 Task: Check the sale-to-list ratio of open concept design in the last 5 years.
Action: Mouse moved to (885, 207)
Screenshot: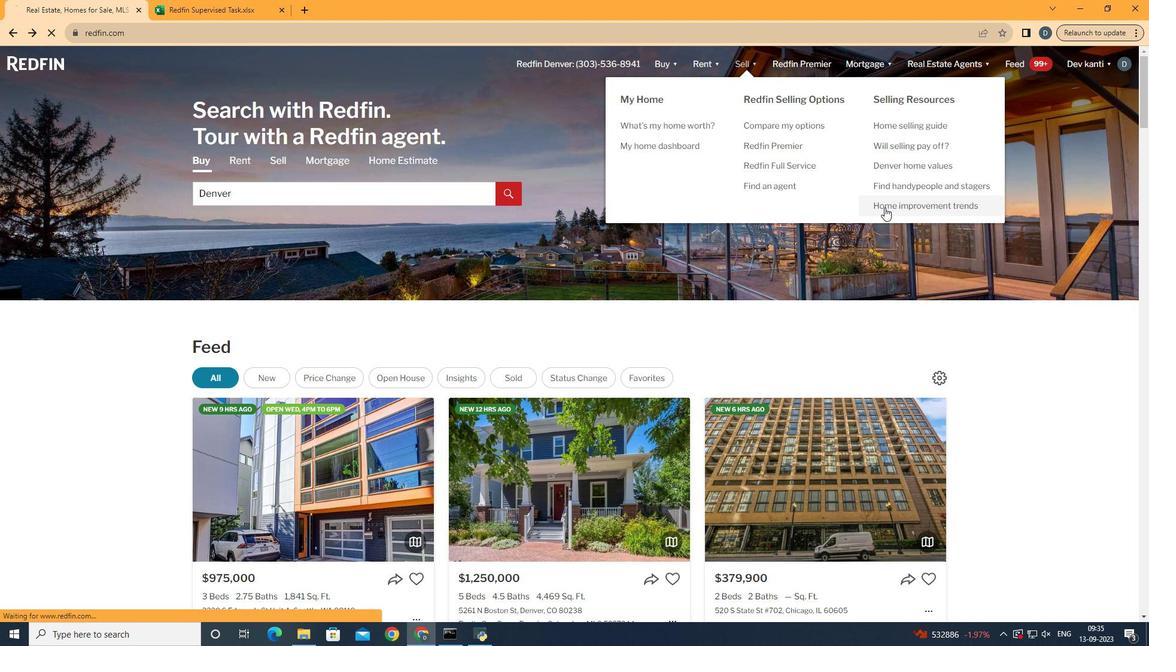 
Action: Mouse pressed left at (885, 207)
Screenshot: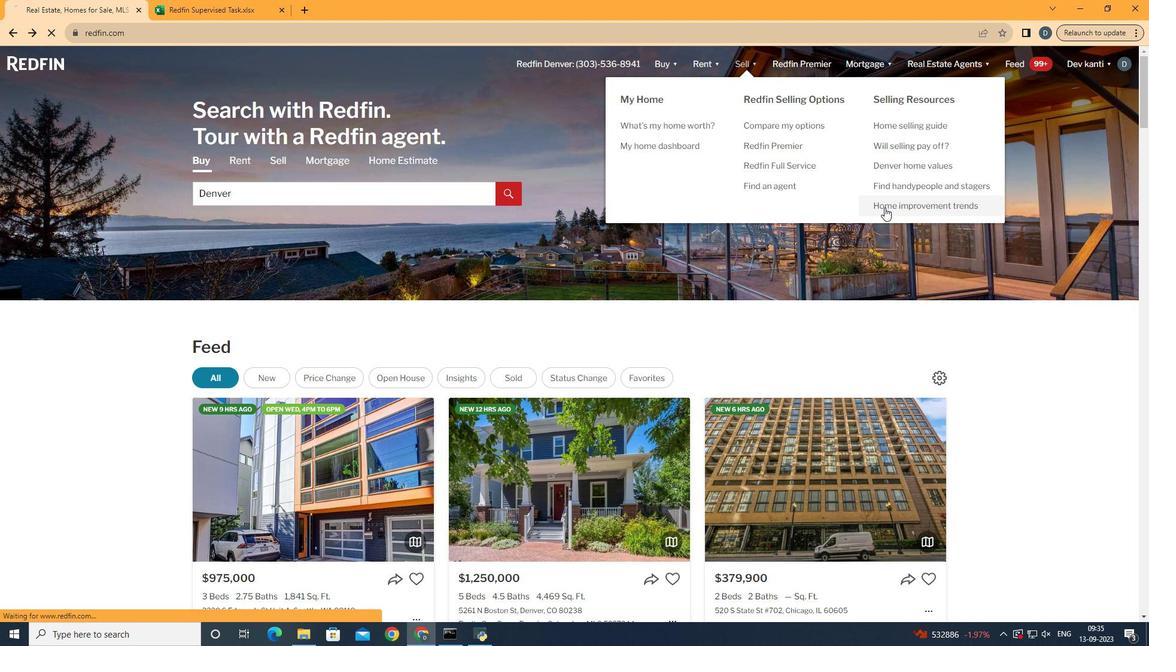 
Action: Mouse moved to (289, 225)
Screenshot: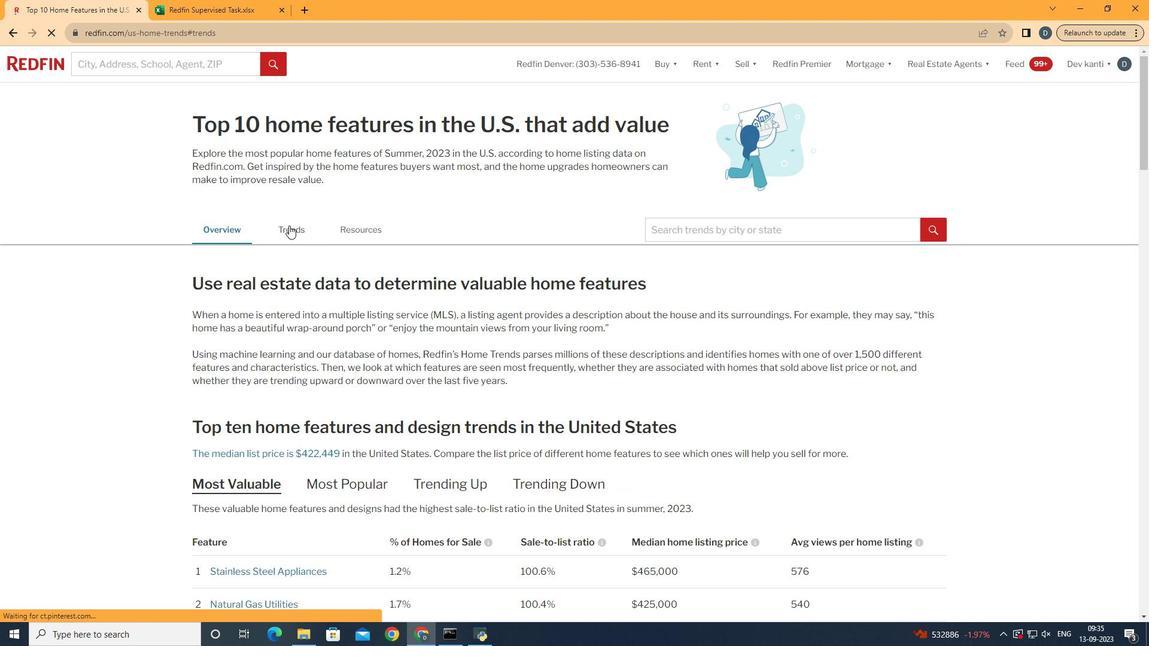 
Action: Mouse pressed left at (289, 225)
Screenshot: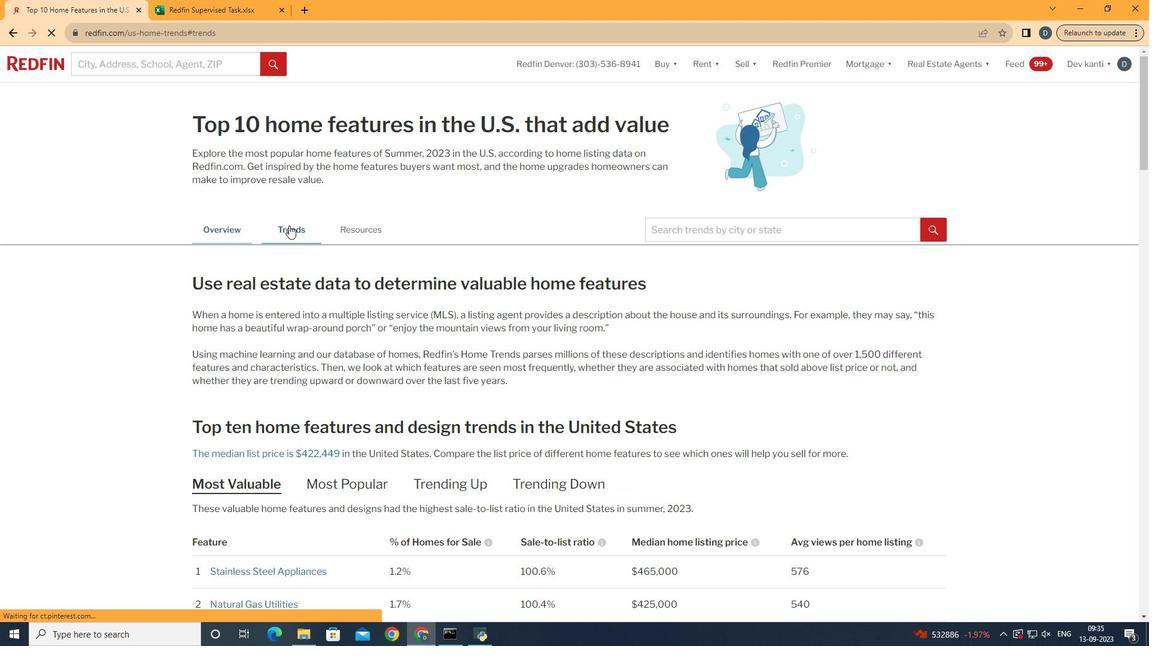 
Action: Mouse moved to (361, 301)
Screenshot: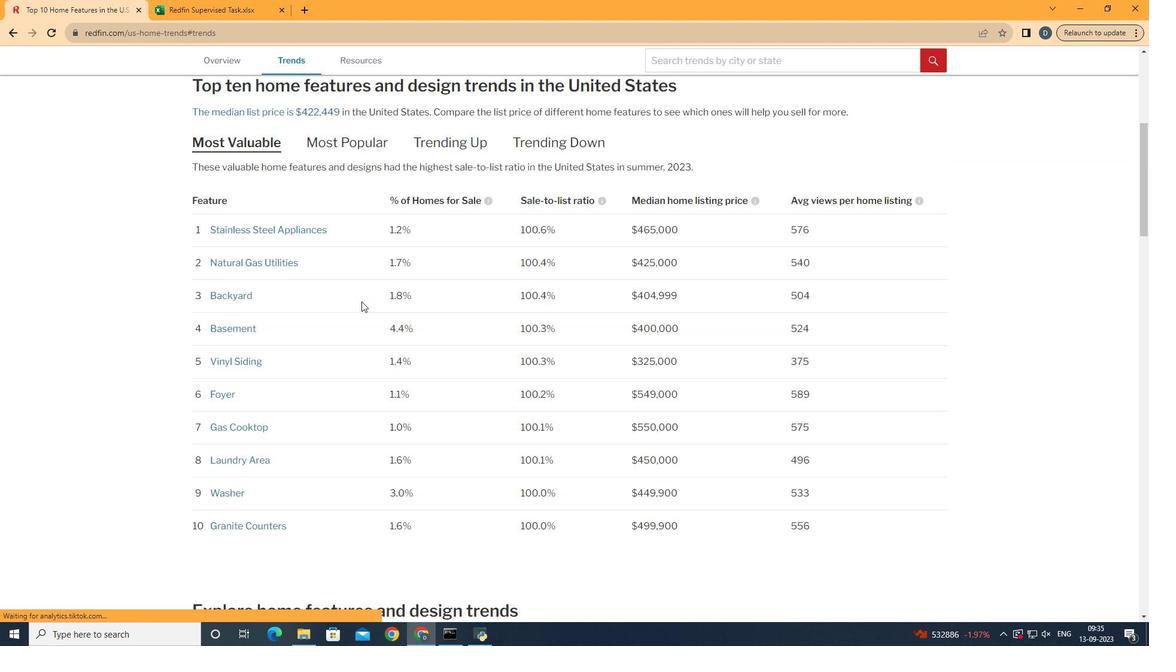 
Action: Mouse scrolled (361, 301) with delta (0, 0)
Screenshot: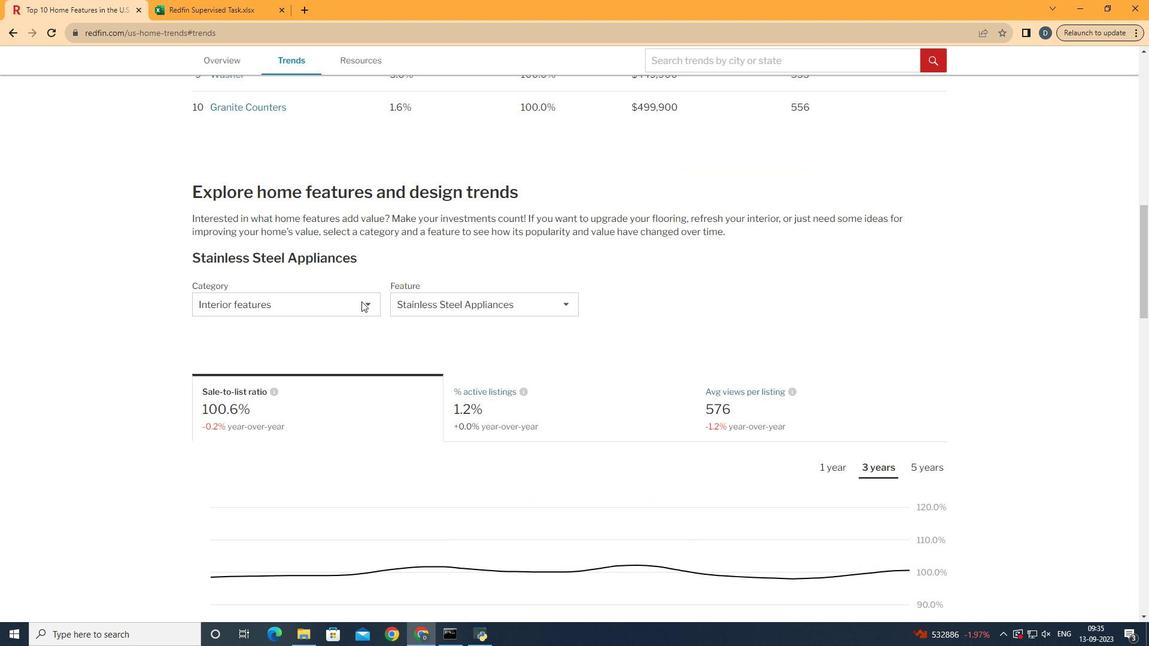 
Action: Mouse scrolled (361, 301) with delta (0, 0)
Screenshot: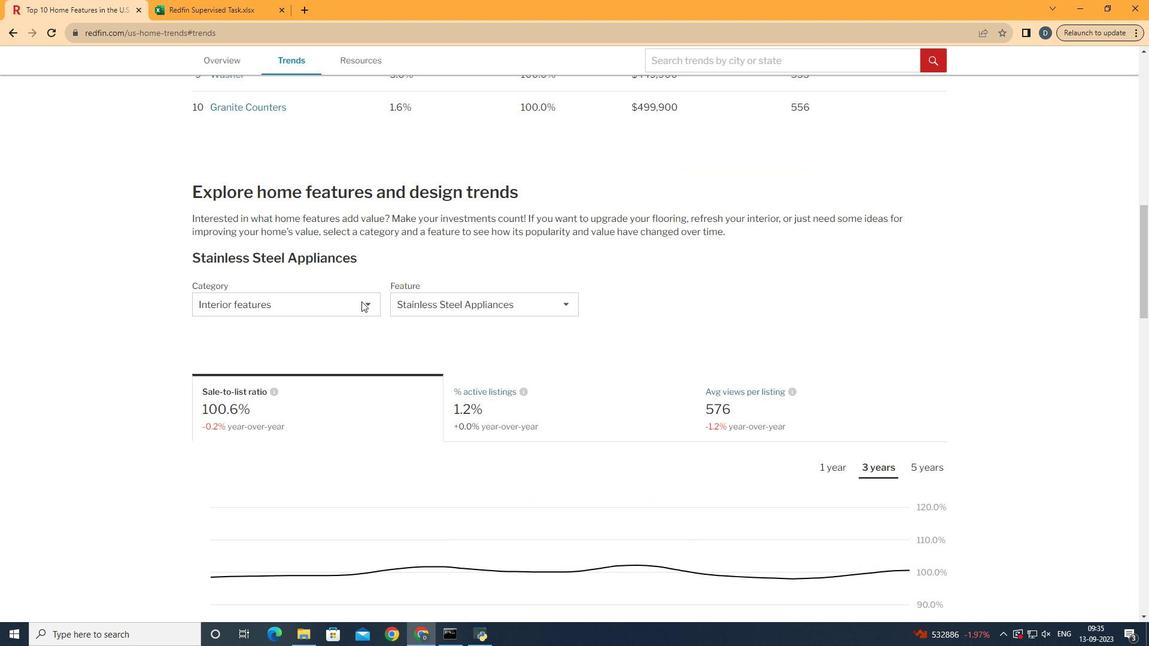 
Action: Mouse scrolled (361, 301) with delta (0, 0)
Screenshot: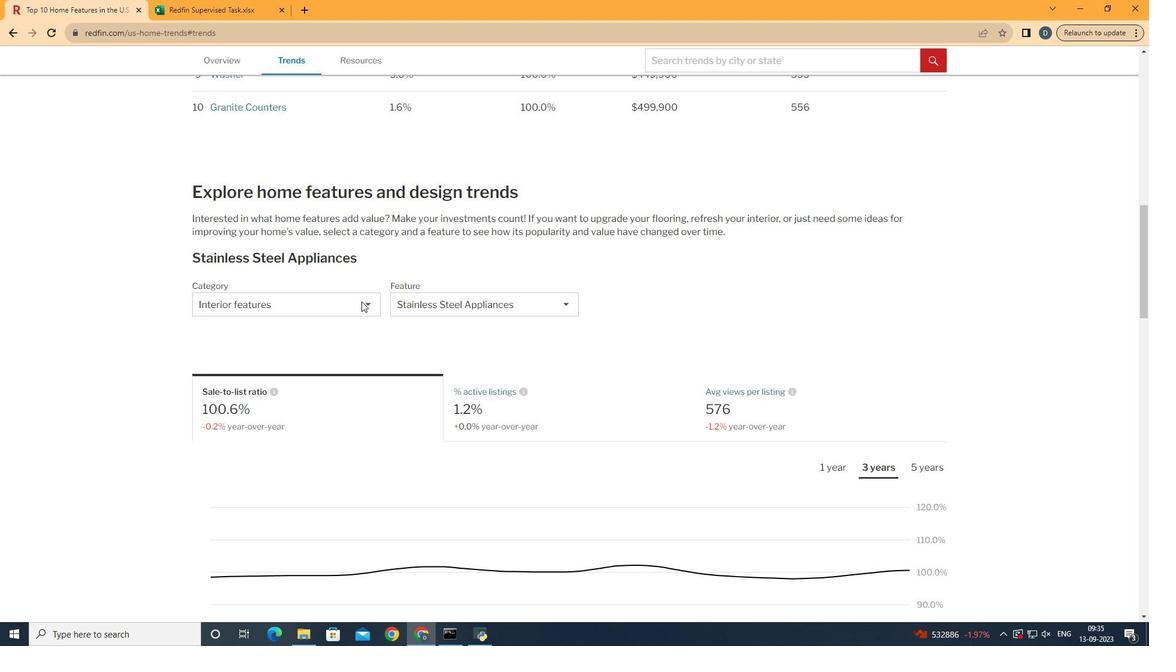 
Action: Mouse scrolled (361, 301) with delta (0, 0)
Screenshot: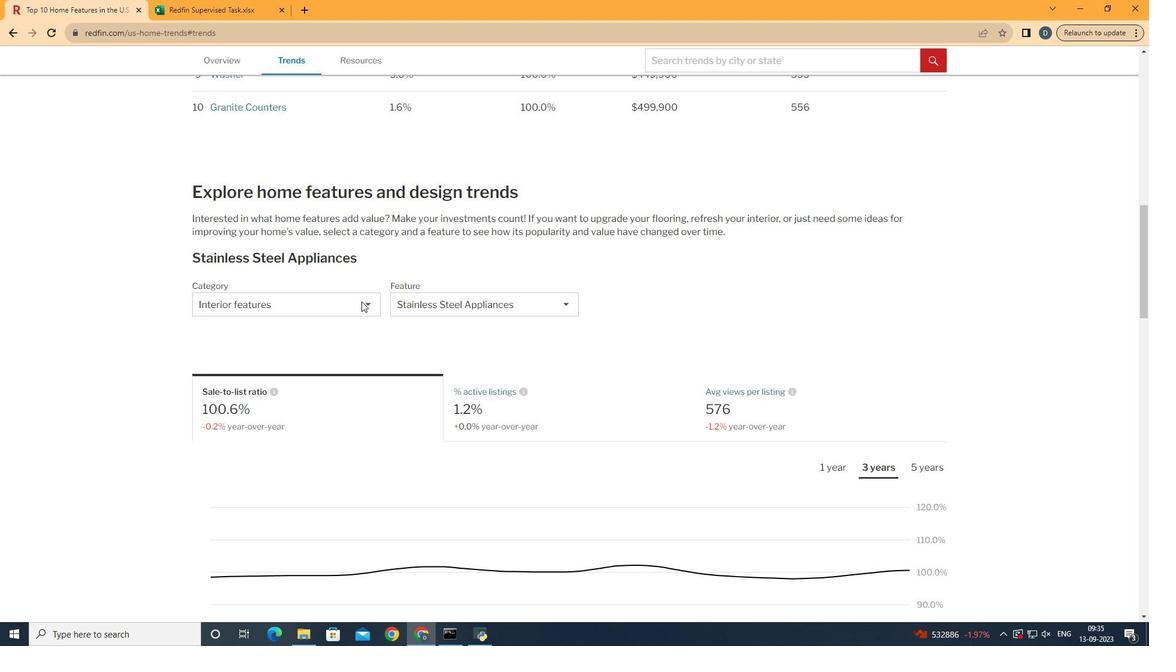 
Action: Mouse scrolled (361, 301) with delta (0, 0)
Screenshot: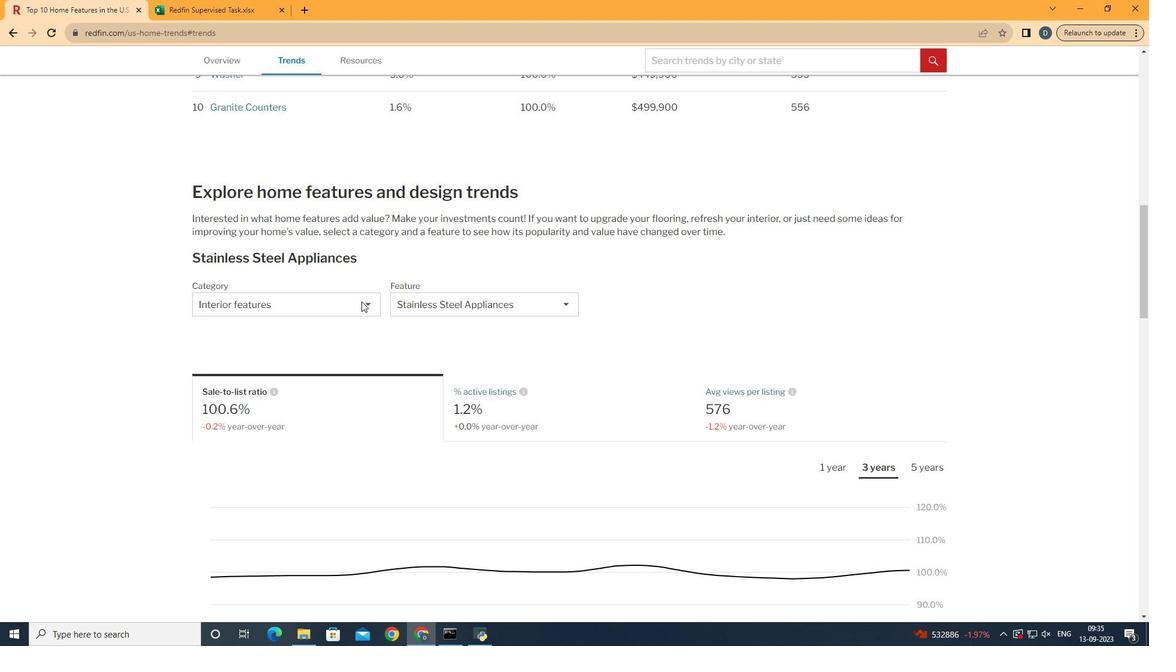 
Action: Mouse scrolled (361, 301) with delta (0, 0)
Screenshot: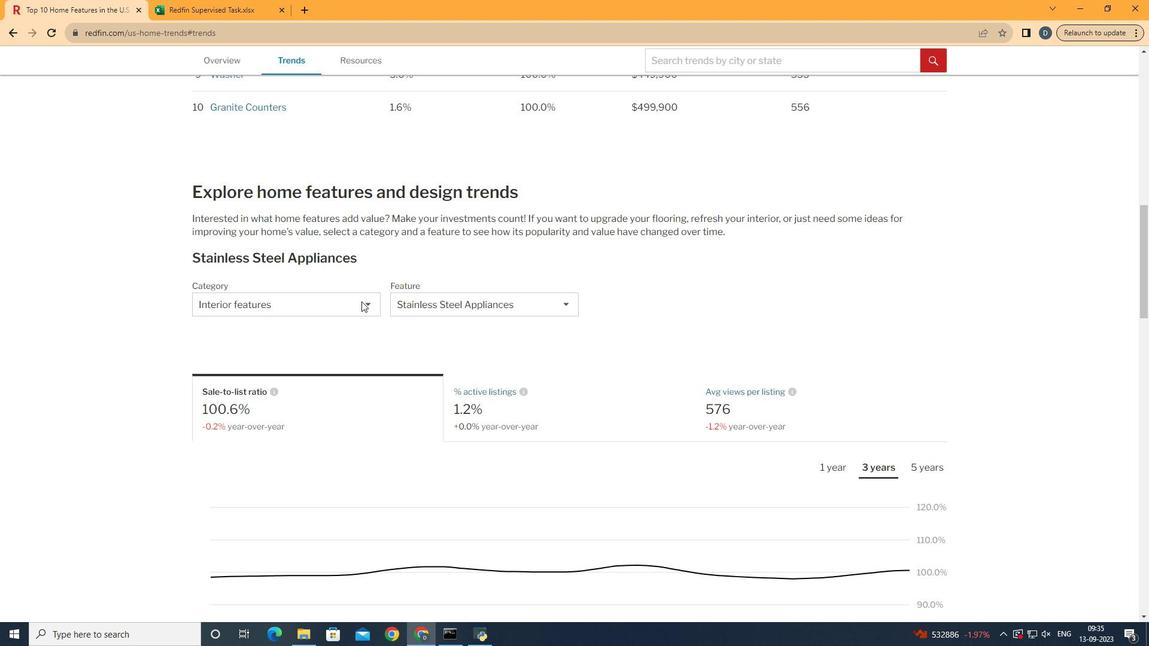 
Action: Mouse scrolled (361, 301) with delta (0, 0)
Screenshot: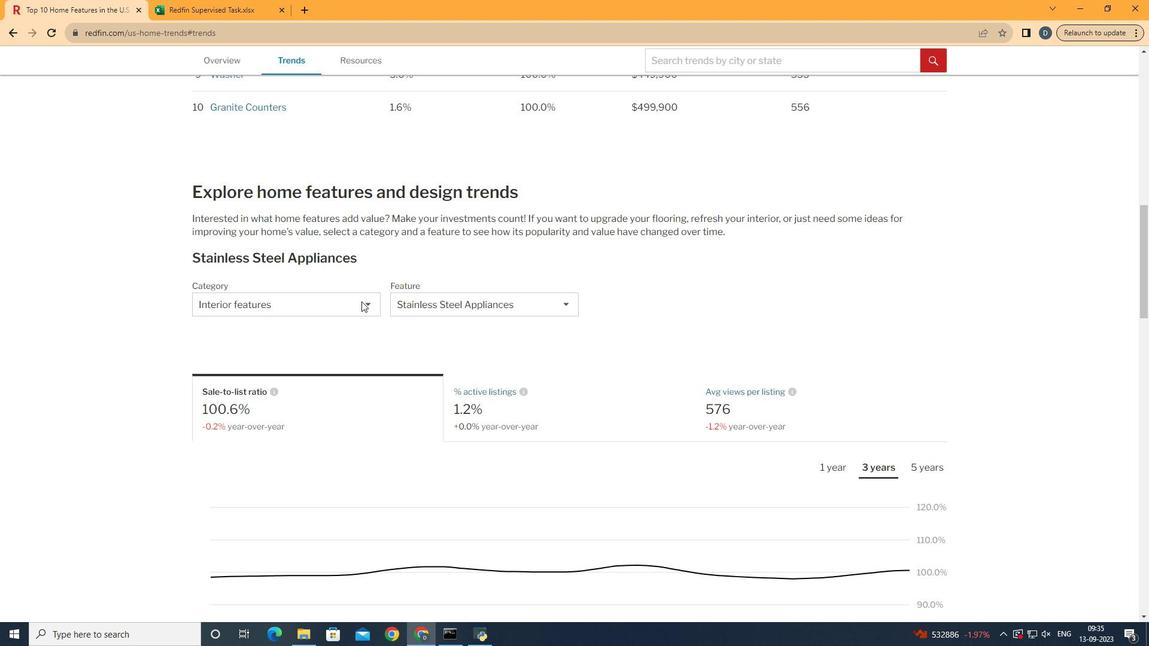 
Action: Mouse pressed left at (361, 301)
Screenshot: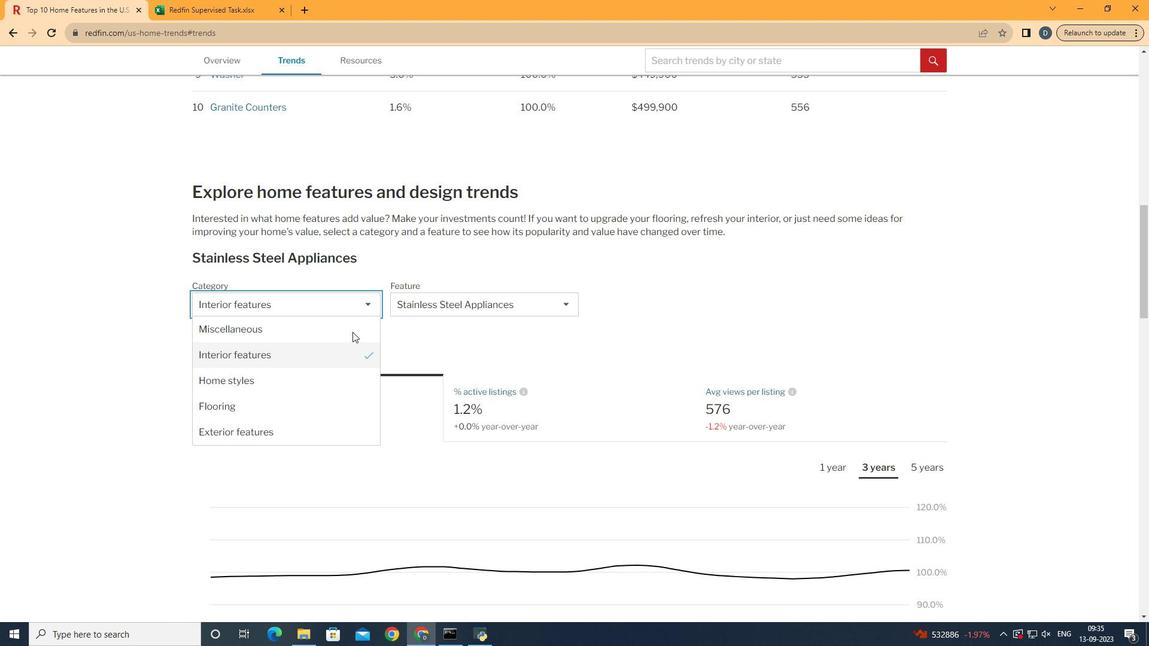 
Action: Mouse moved to (350, 358)
Screenshot: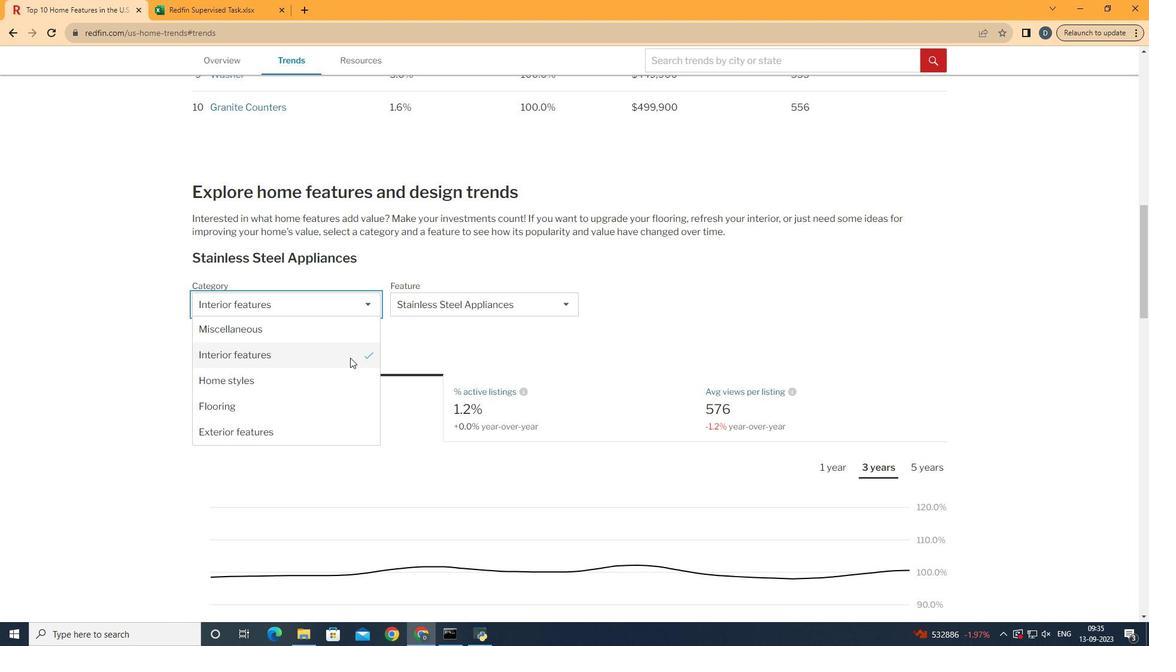 
Action: Mouse pressed left at (350, 358)
Screenshot: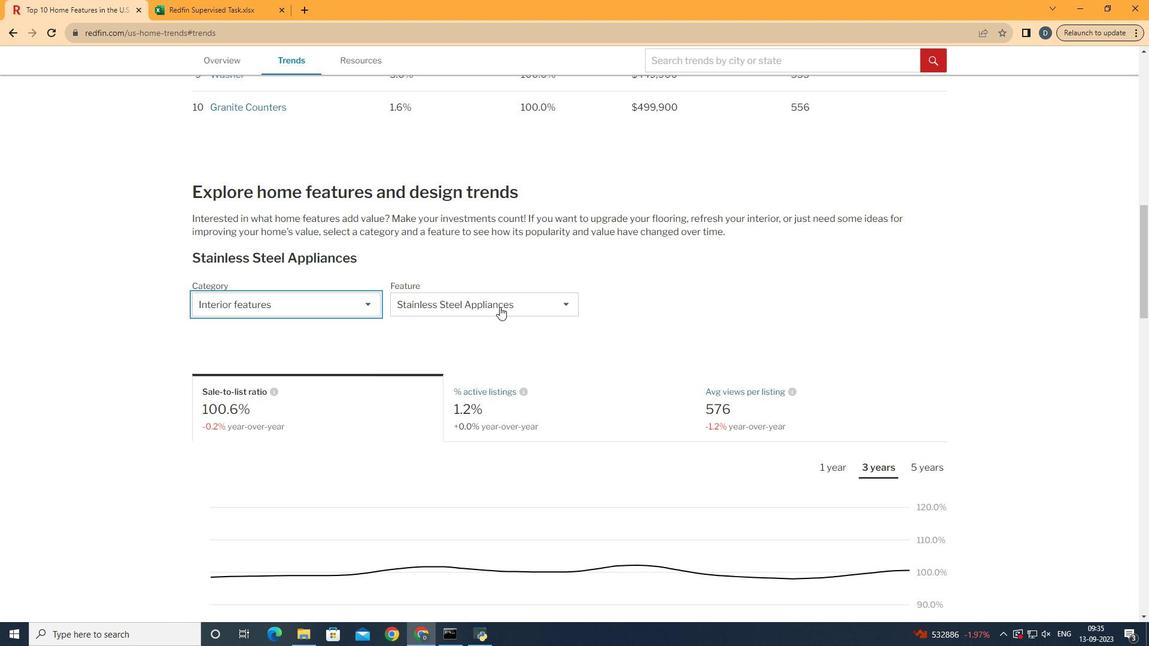 
Action: Mouse moved to (500, 307)
Screenshot: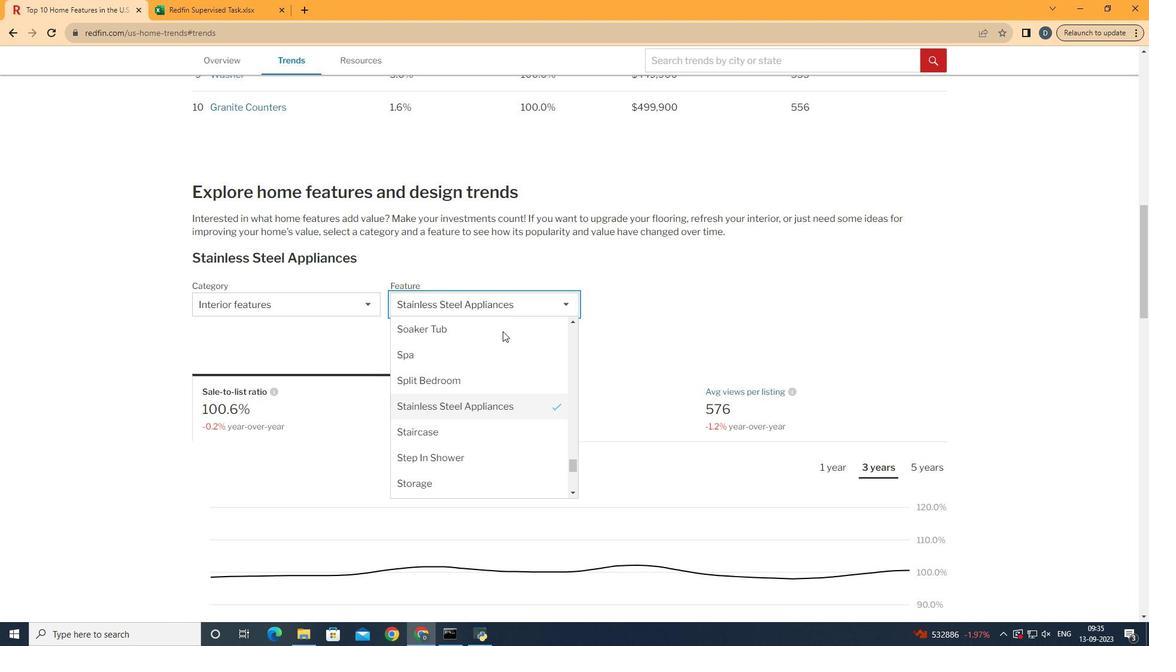 
Action: Mouse pressed left at (500, 307)
Screenshot: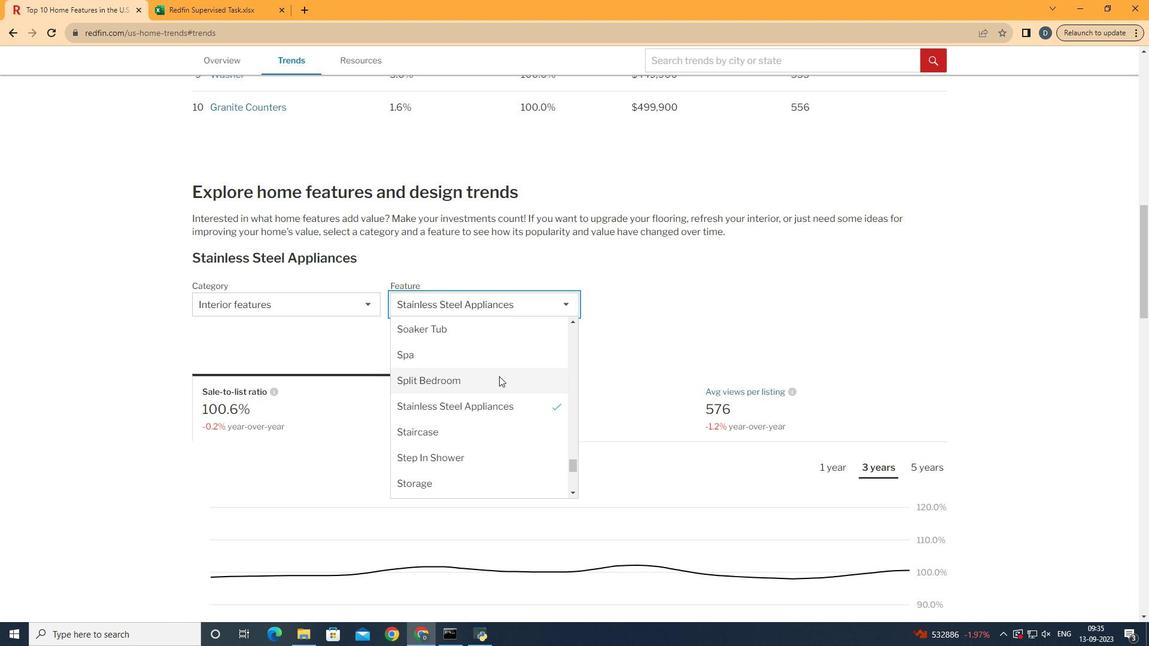 
Action: Mouse moved to (498, 377)
Screenshot: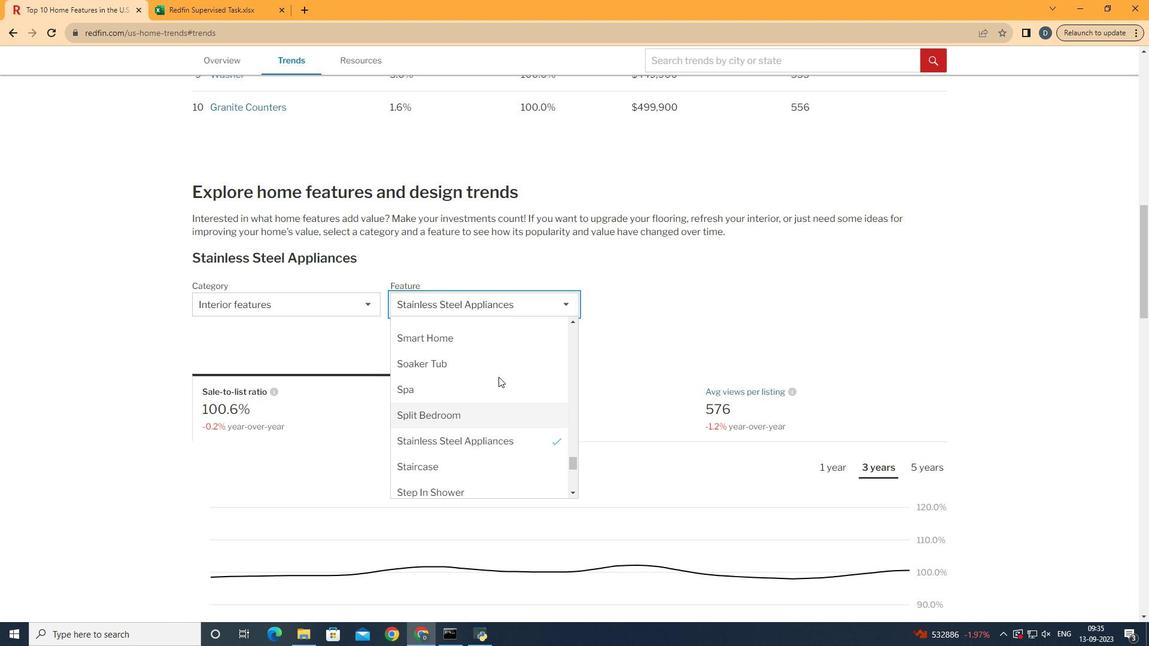 
Action: Mouse scrolled (498, 377) with delta (0, 0)
Screenshot: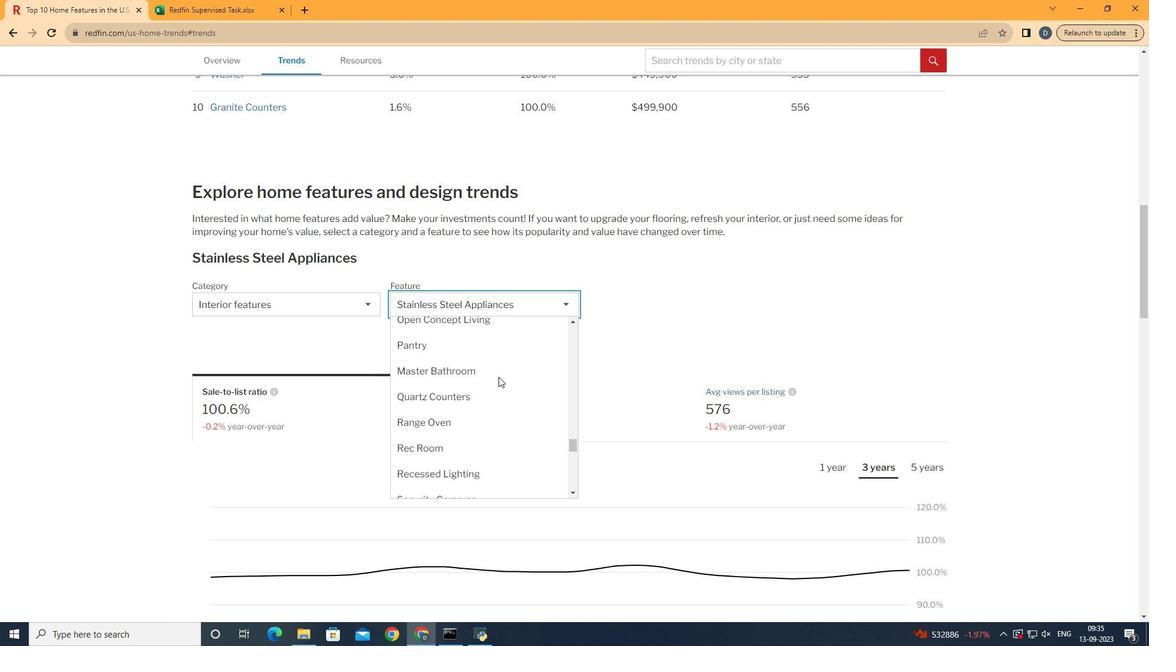 
Action: Mouse scrolled (498, 377) with delta (0, 0)
Screenshot: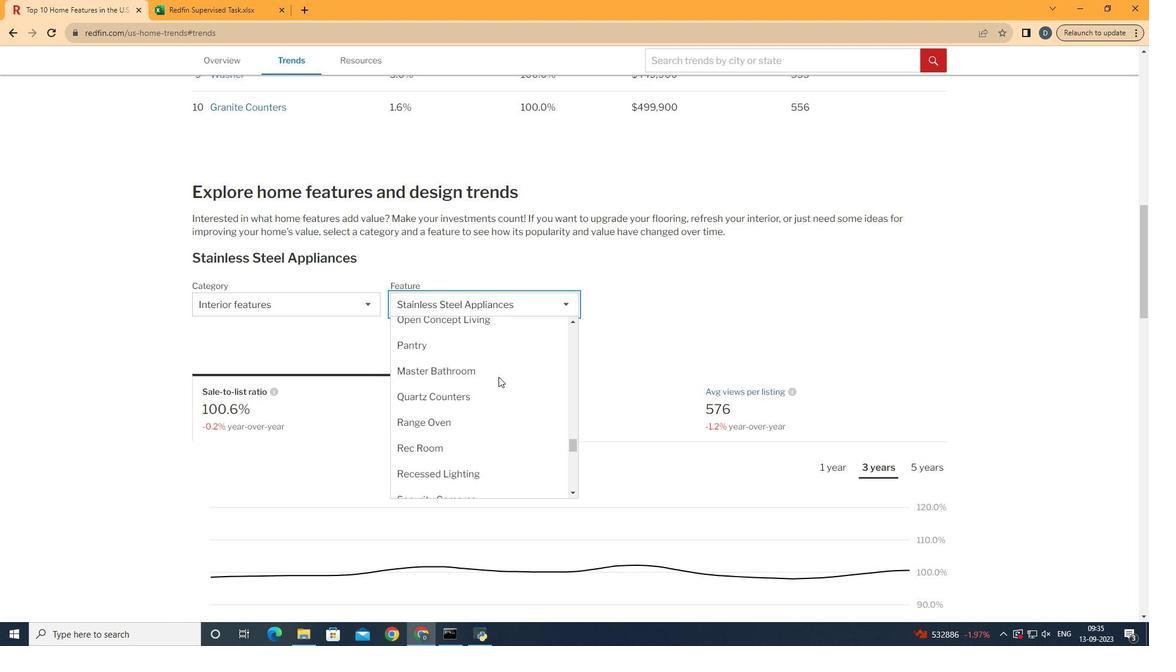 
Action: Mouse scrolled (498, 377) with delta (0, 0)
Screenshot: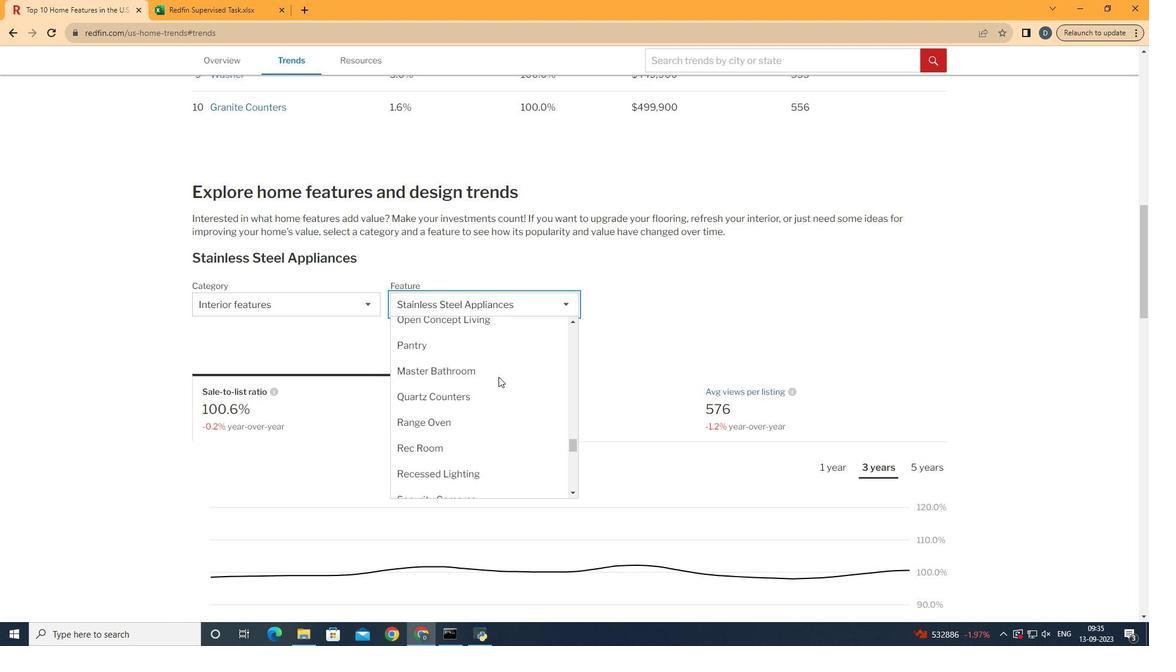 
Action: Mouse scrolled (498, 377) with delta (0, 0)
Screenshot: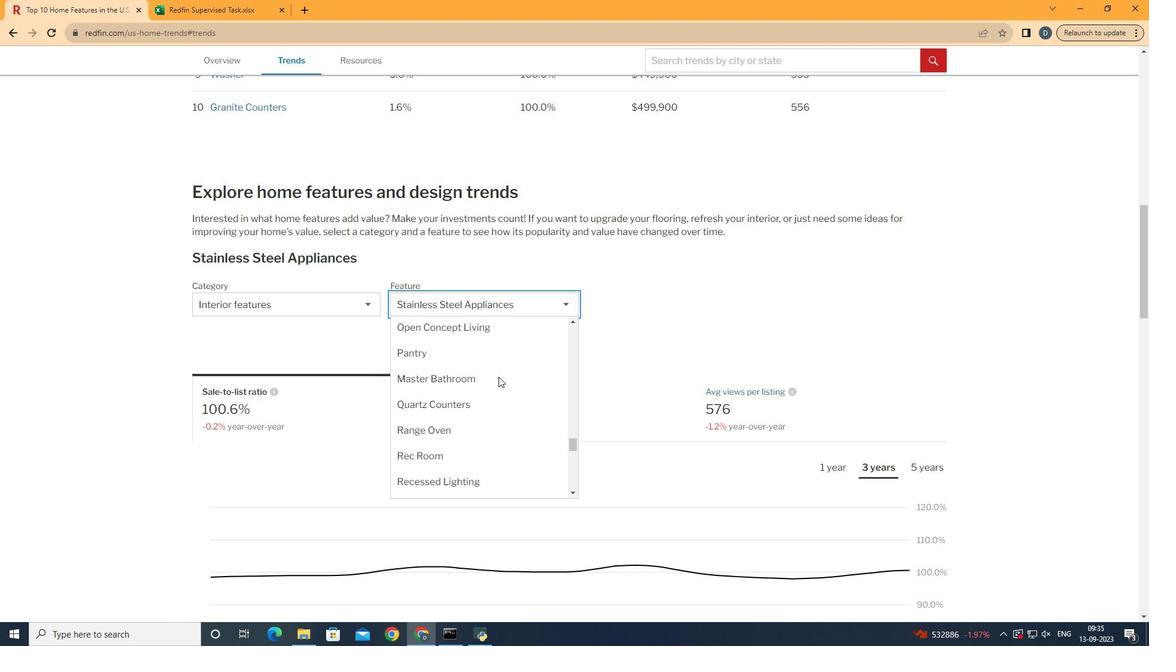 
Action: Mouse scrolled (498, 377) with delta (0, 0)
Screenshot: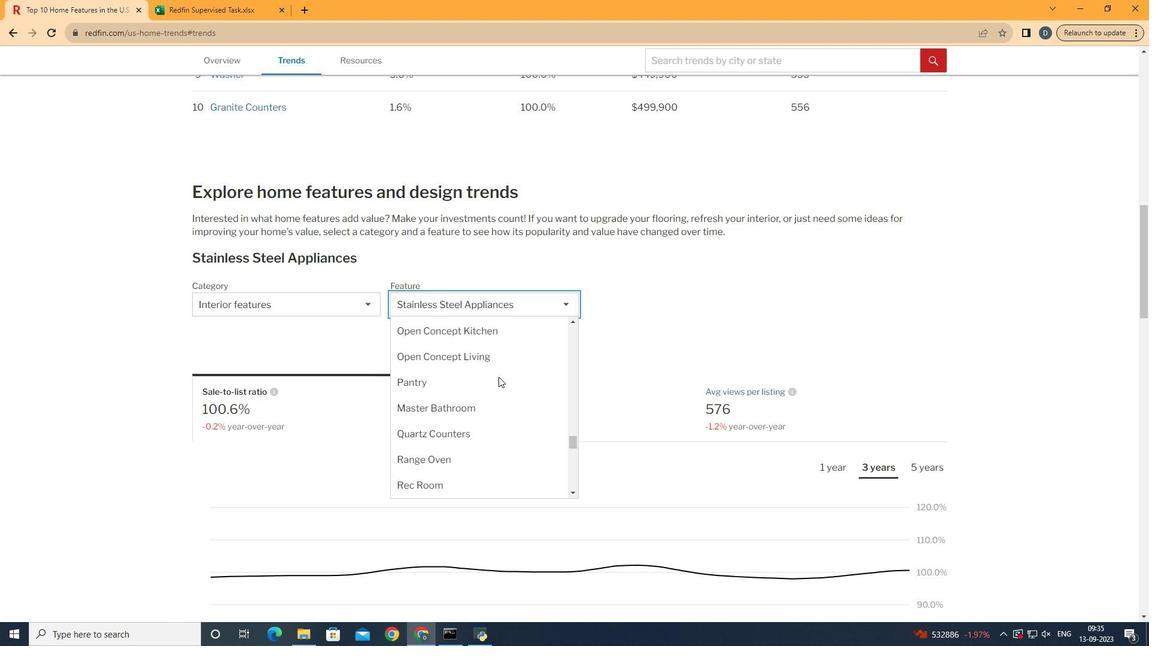 
Action: Mouse scrolled (498, 377) with delta (0, 0)
Screenshot: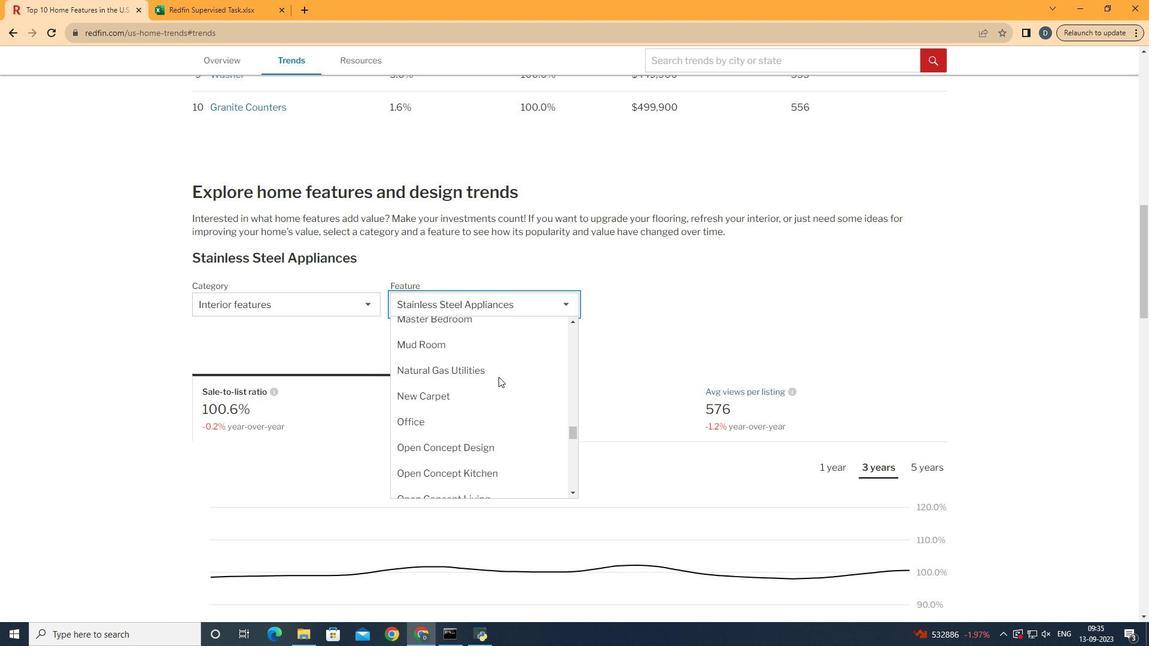 
Action: Mouse scrolled (498, 377) with delta (0, 0)
Screenshot: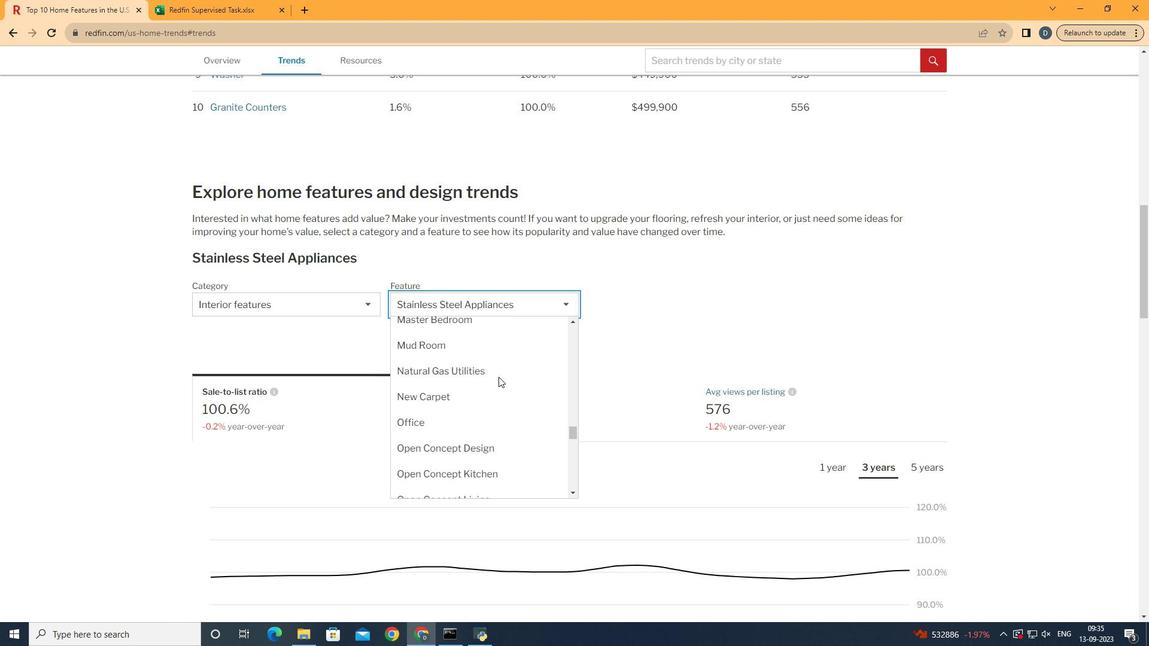 
Action: Mouse scrolled (498, 377) with delta (0, 0)
Screenshot: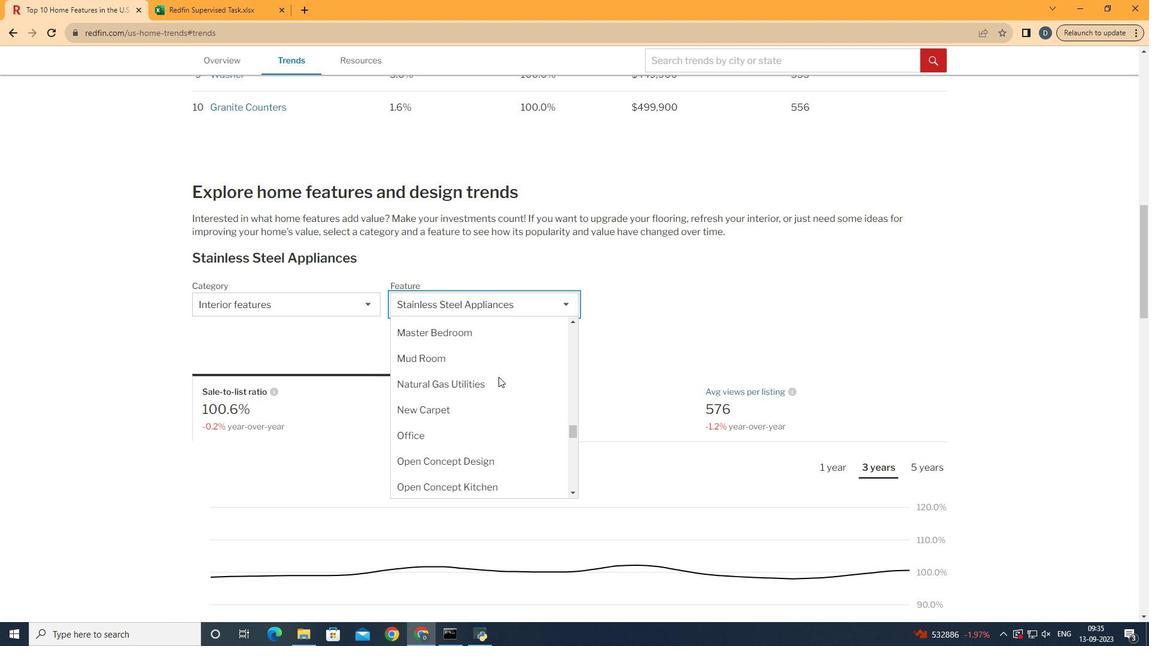 
Action: Mouse scrolled (498, 377) with delta (0, 0)
Screenshot: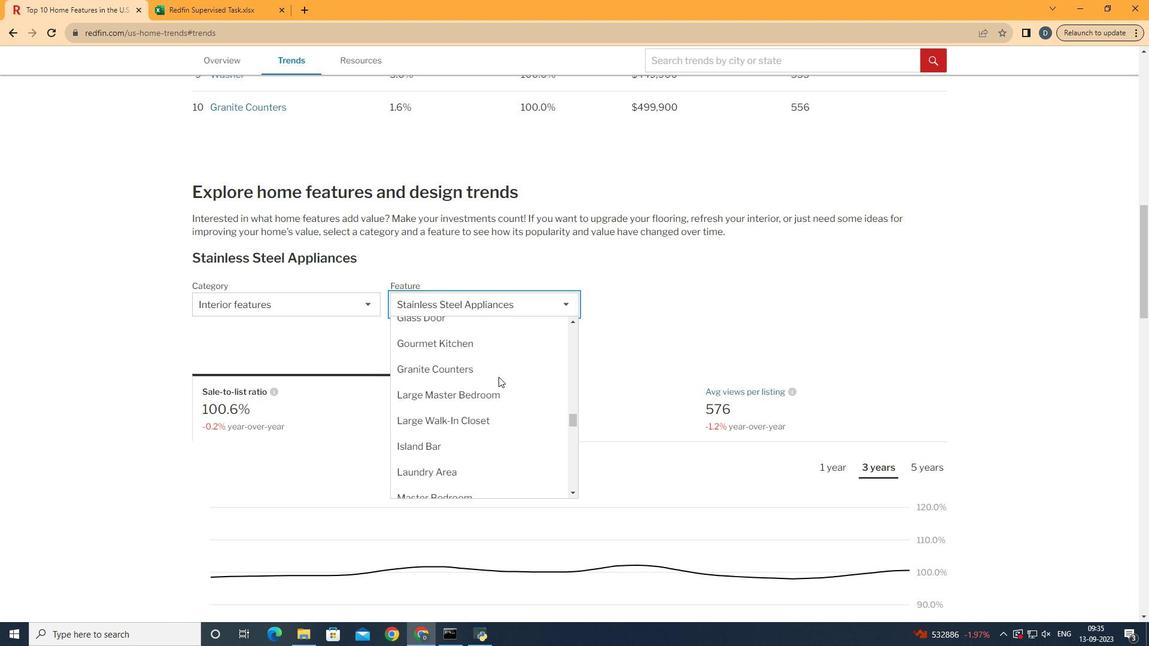 
Action: Mouse scrolled (498, 377) with delta (0, 0)
Screenshot: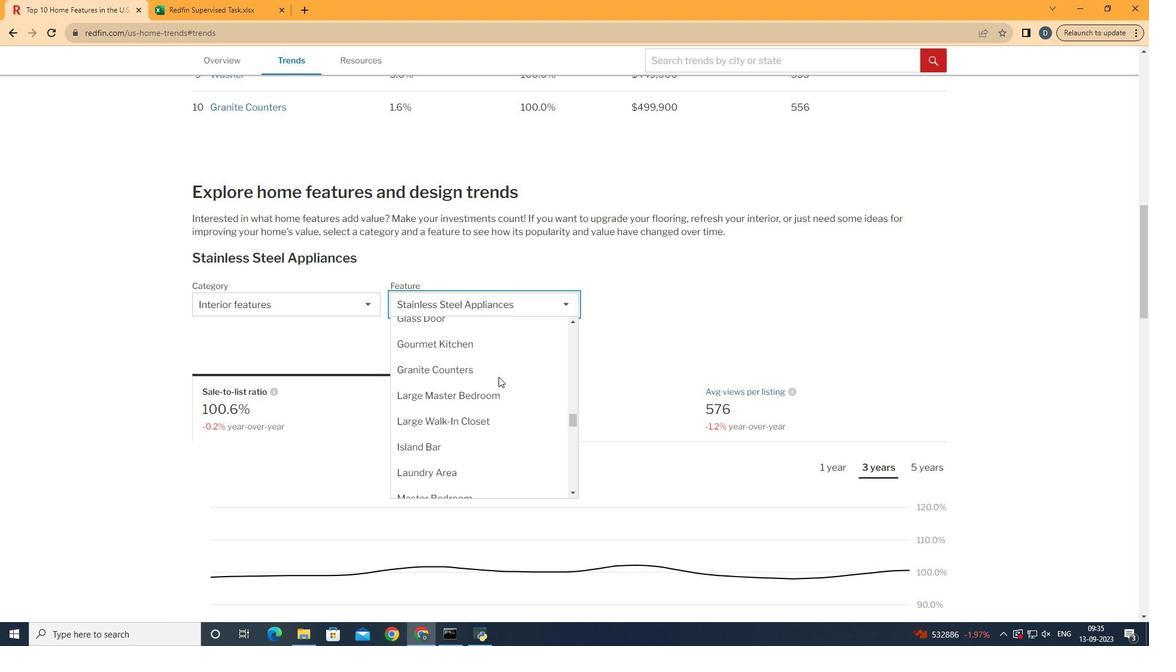 
Action: Mouse scrolled (498, 377) with delta (0, 0)
Screenshot: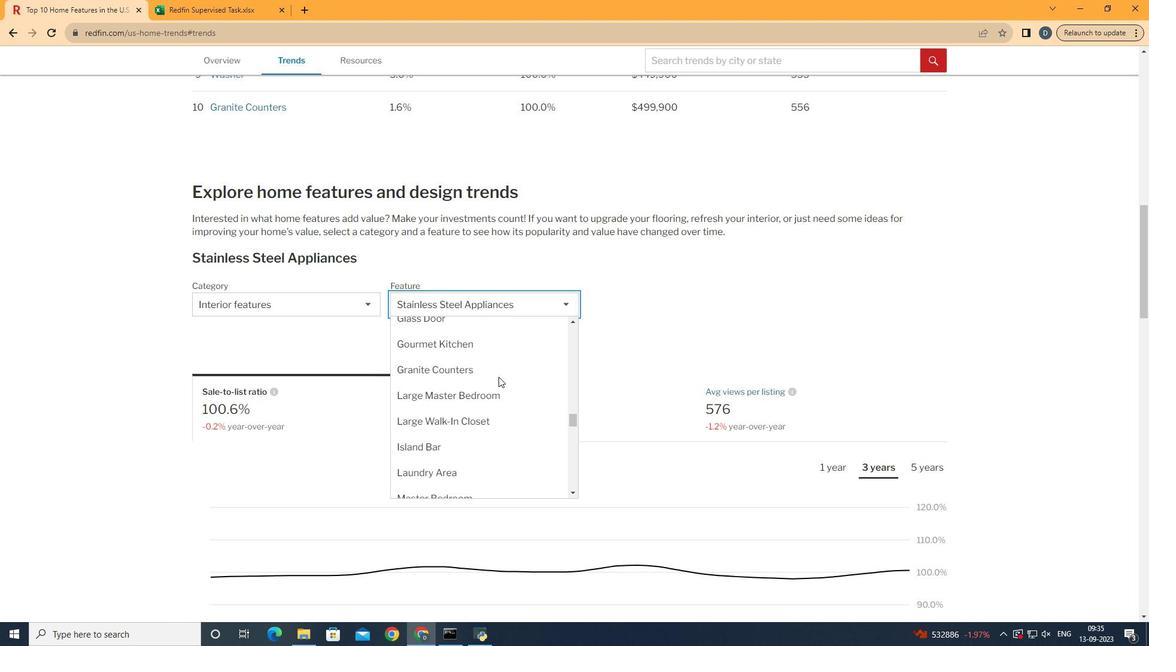 
Action: Mouse scrolled (498, 376) with delta (0, 0)
Screenshot: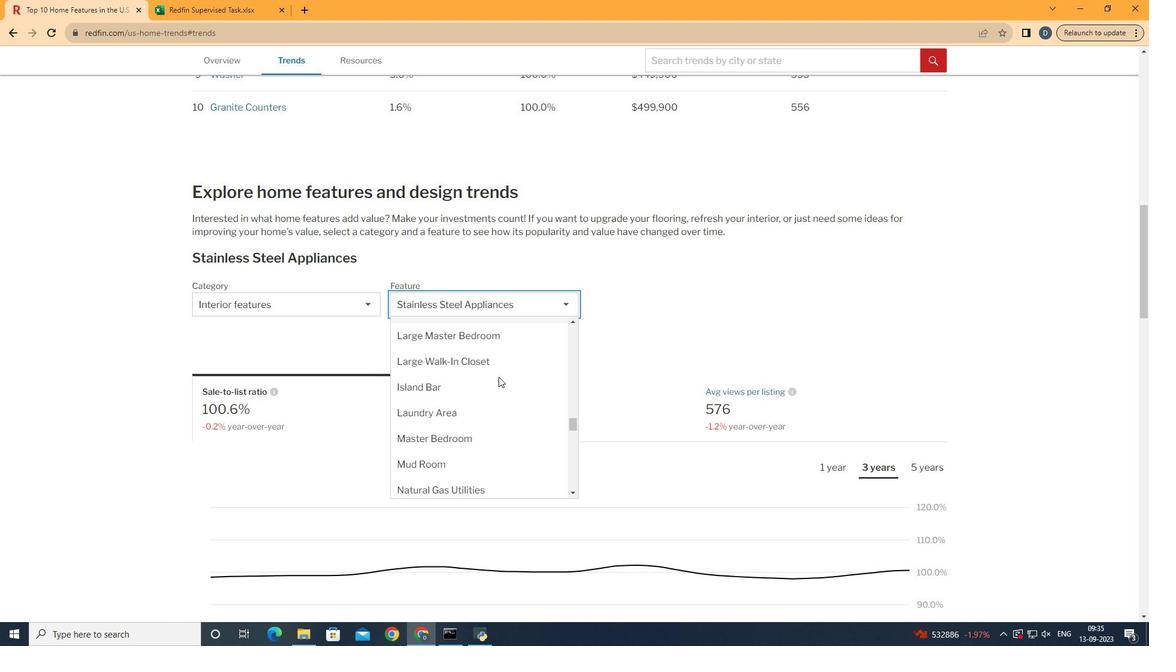 
Action: Mouse scrolled (498, 376) with delta (0, 0)
Screenshot: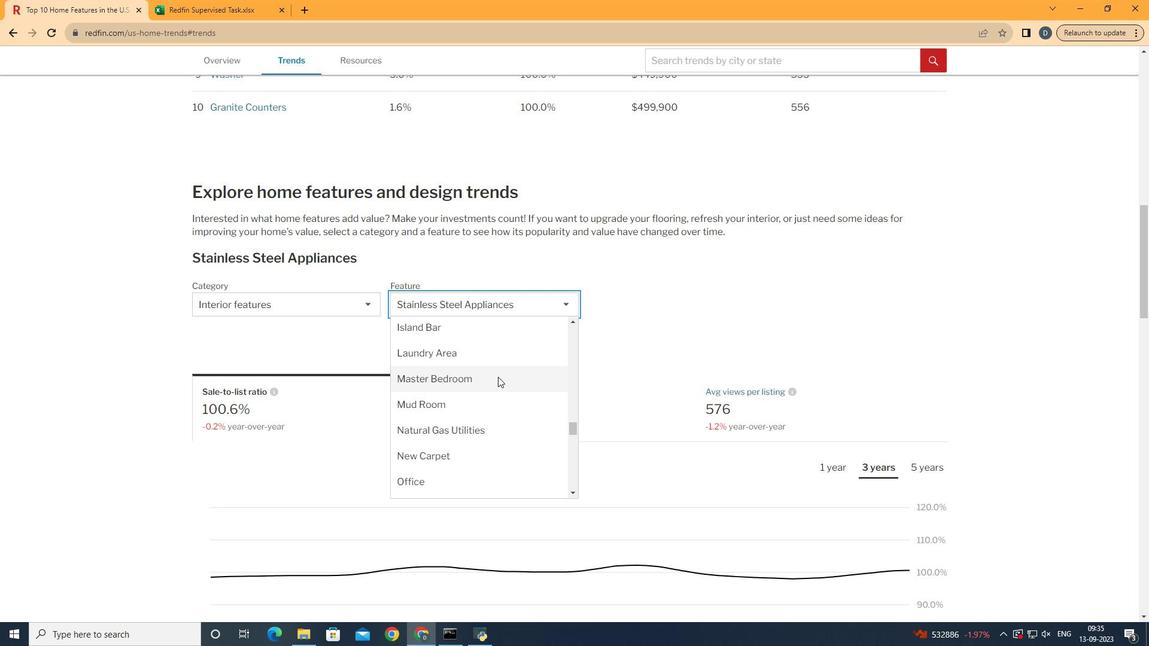 
Action: Mouse moved to (497, 377)
Screenshot: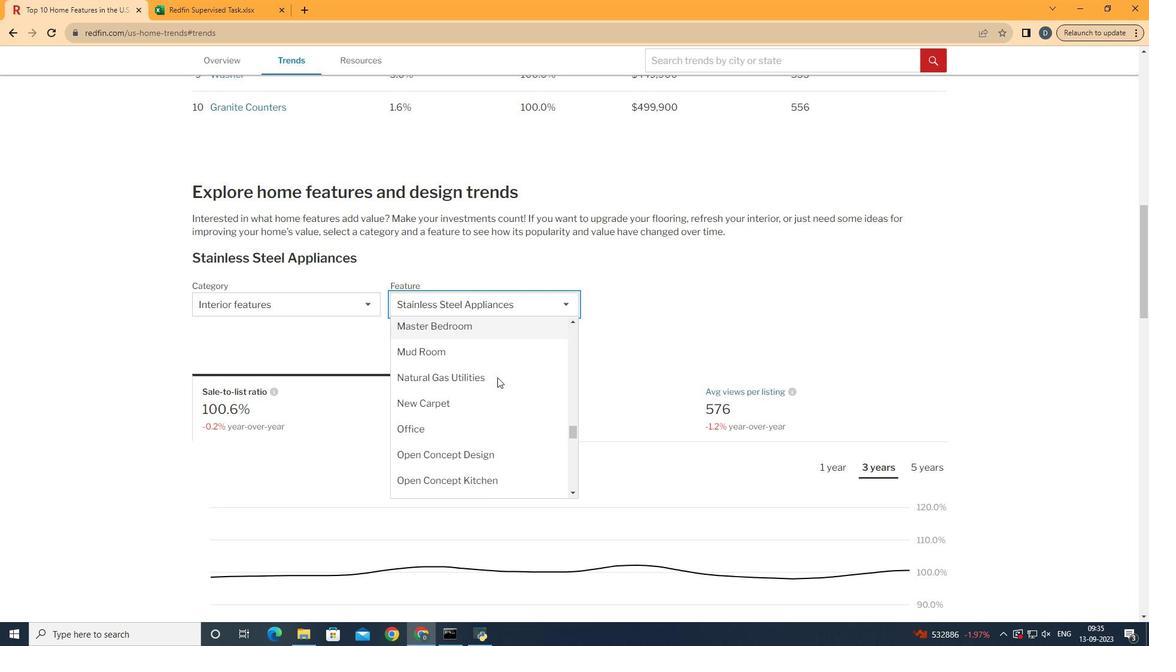 
Action: Mouse scrolled (497, 377) with delta (0, 0)
Screenshot: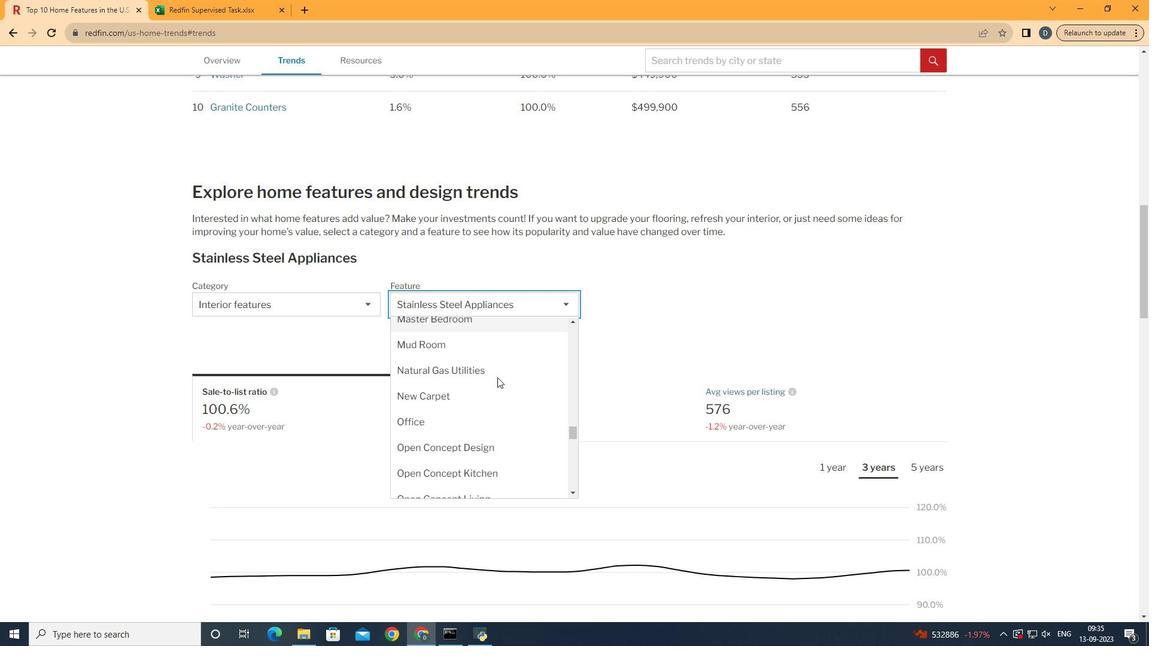
Action: Mouse scrolled (497, 377) with delta (0, 0)
Screenshot: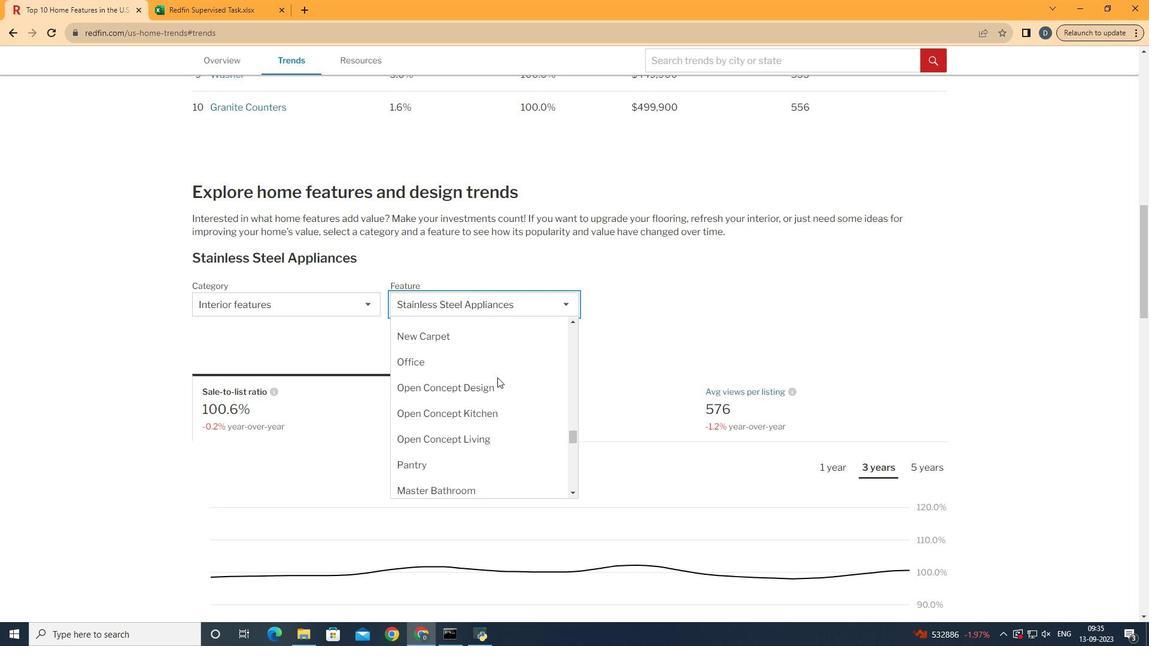 
Action: Mouse moved to (498, 396)
Screenshot: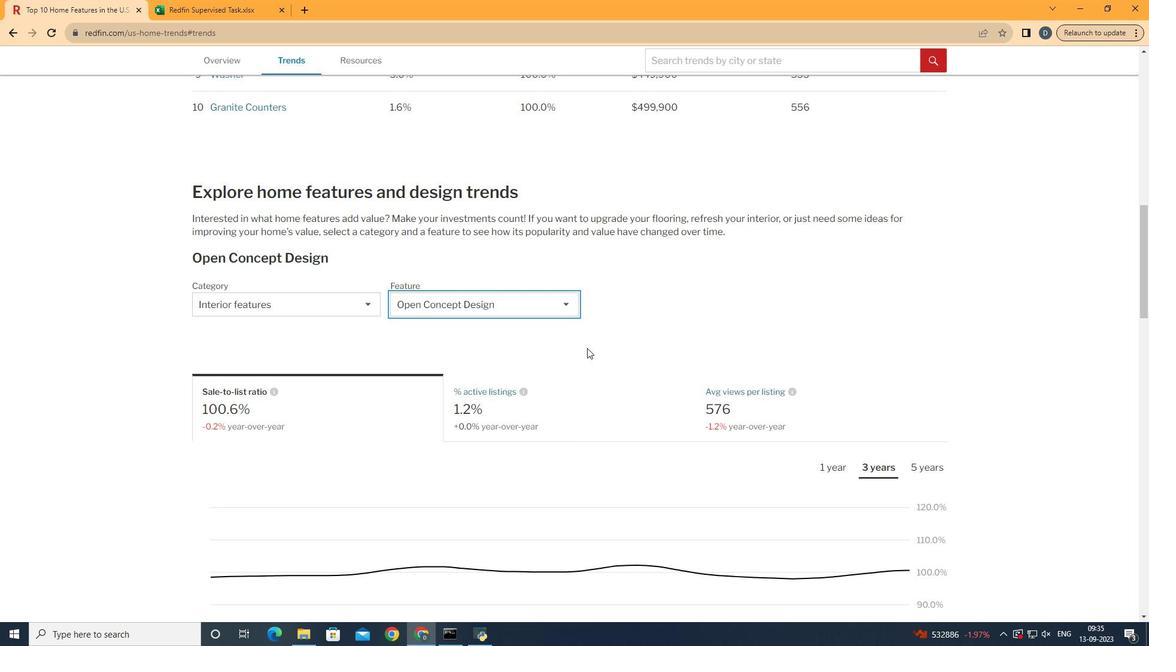 
Action: Mouse pressed left at (498, 396)
Screenshot: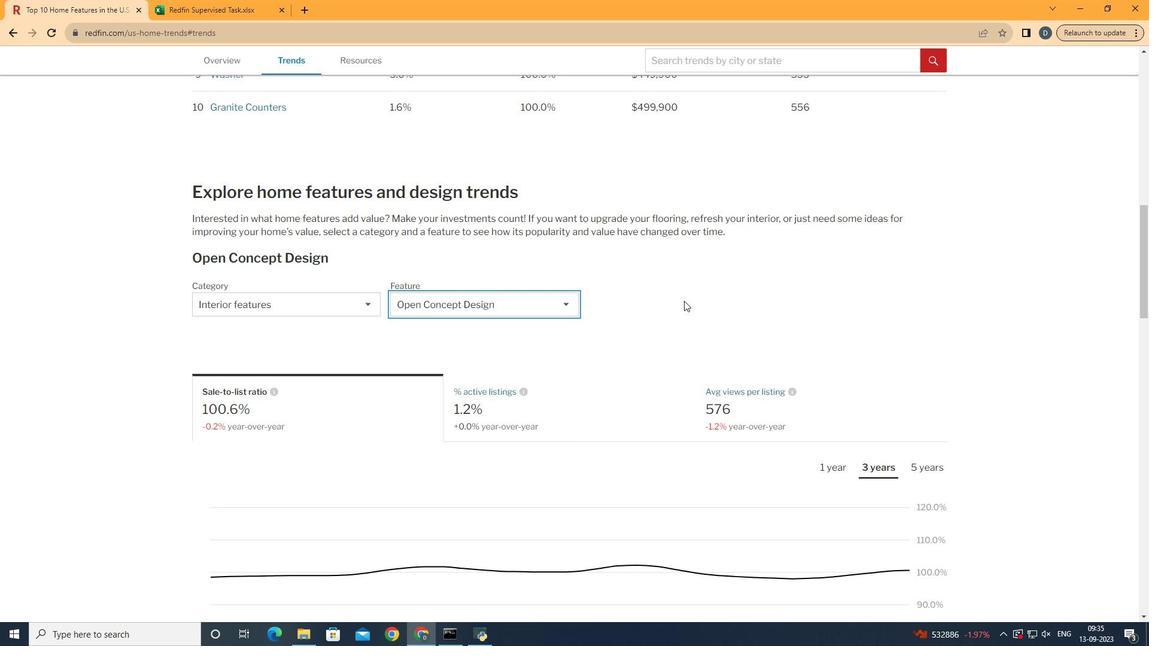 
Action: Mouse moved to (721, 285)
Screenshot: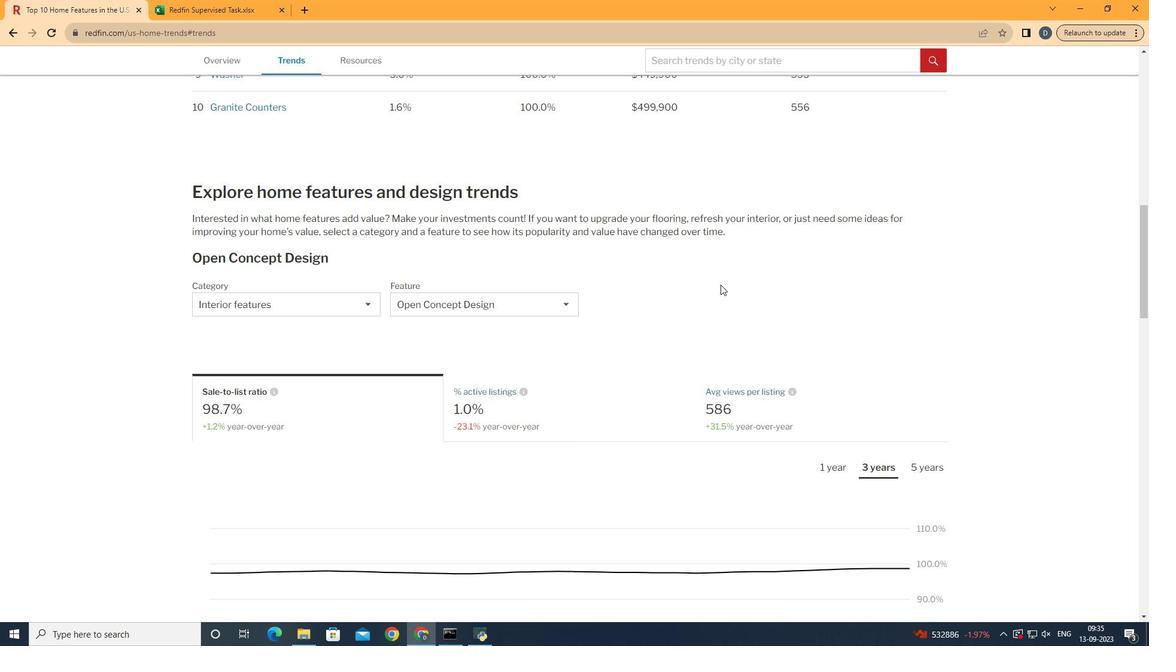 
Action: Mouse pressed left at (721, 285)
Screenshot: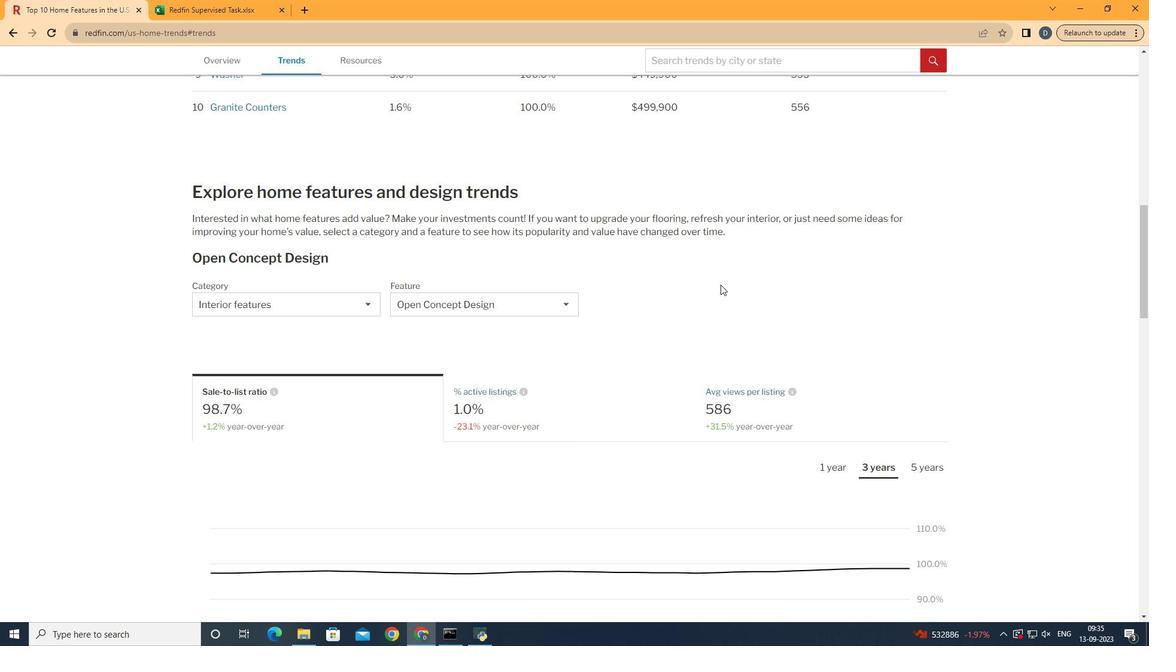 
Action: Mouse scrolled (721, 284) with delta (0, 0)
Screenshot: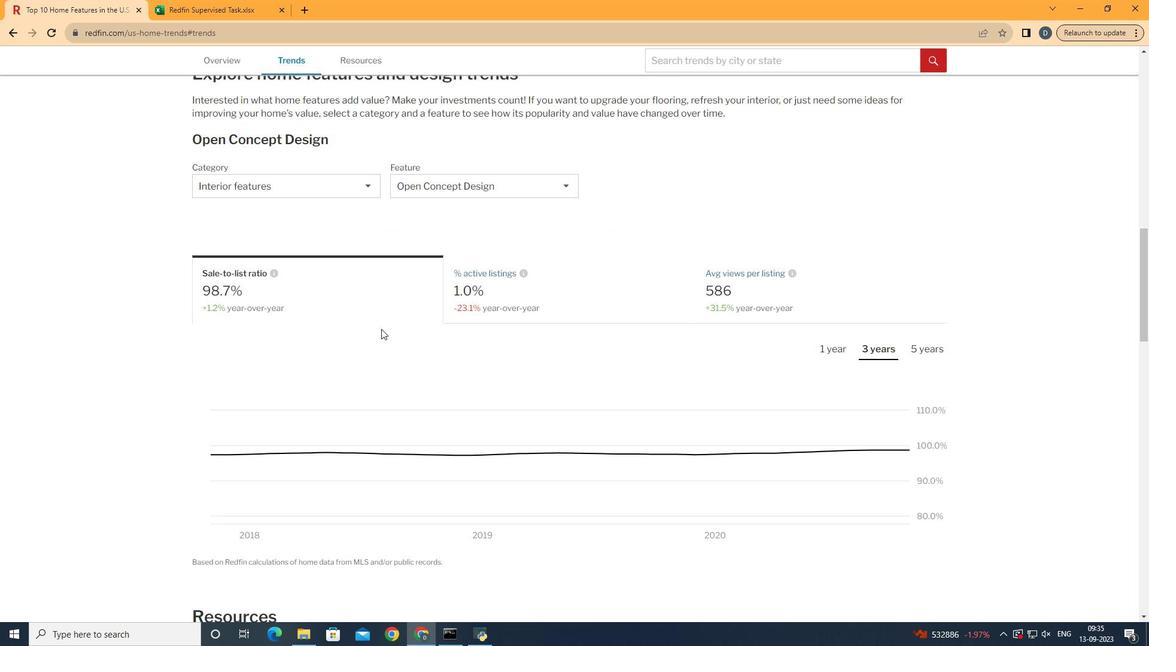 
Action: Mouse scrolled (721, 284) with delta (0, 0)
Screenshot: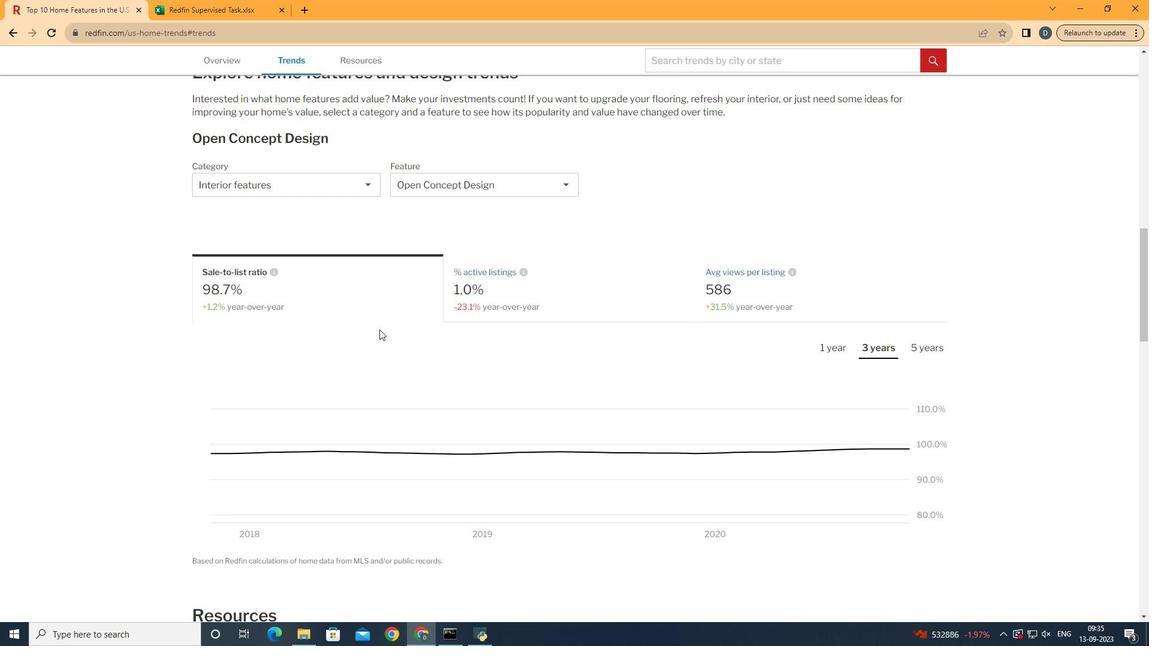 
Action: Mouse moved to (364, 285)
Screenshot: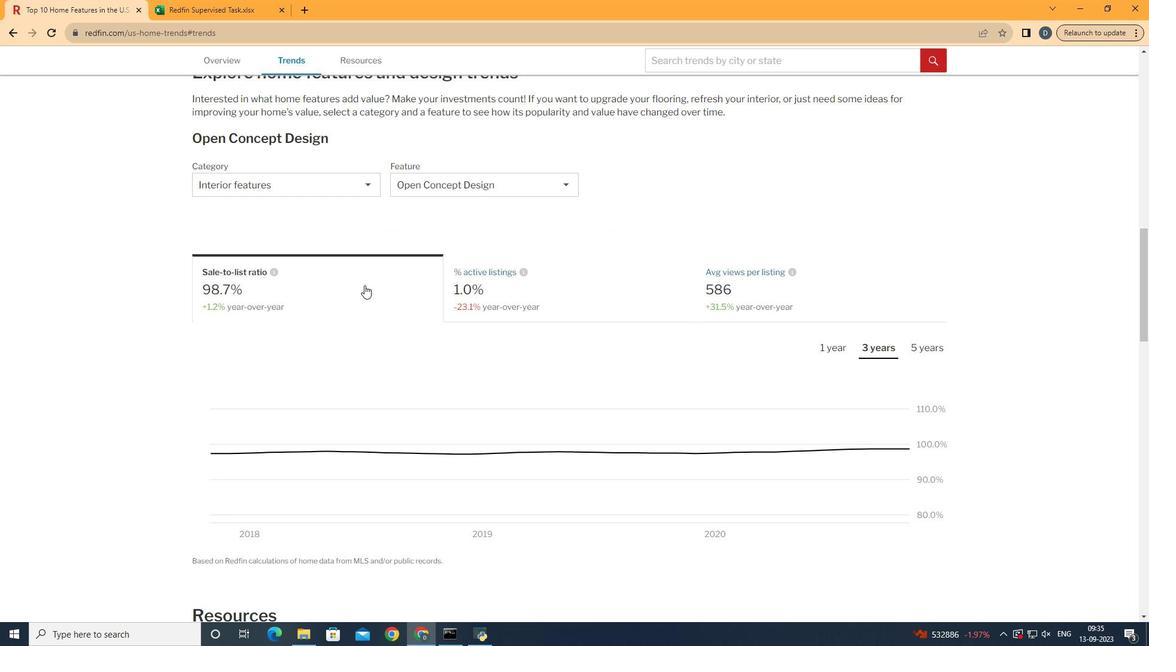 
Action: Mouse pressed left at (364, 285)
Screenshot: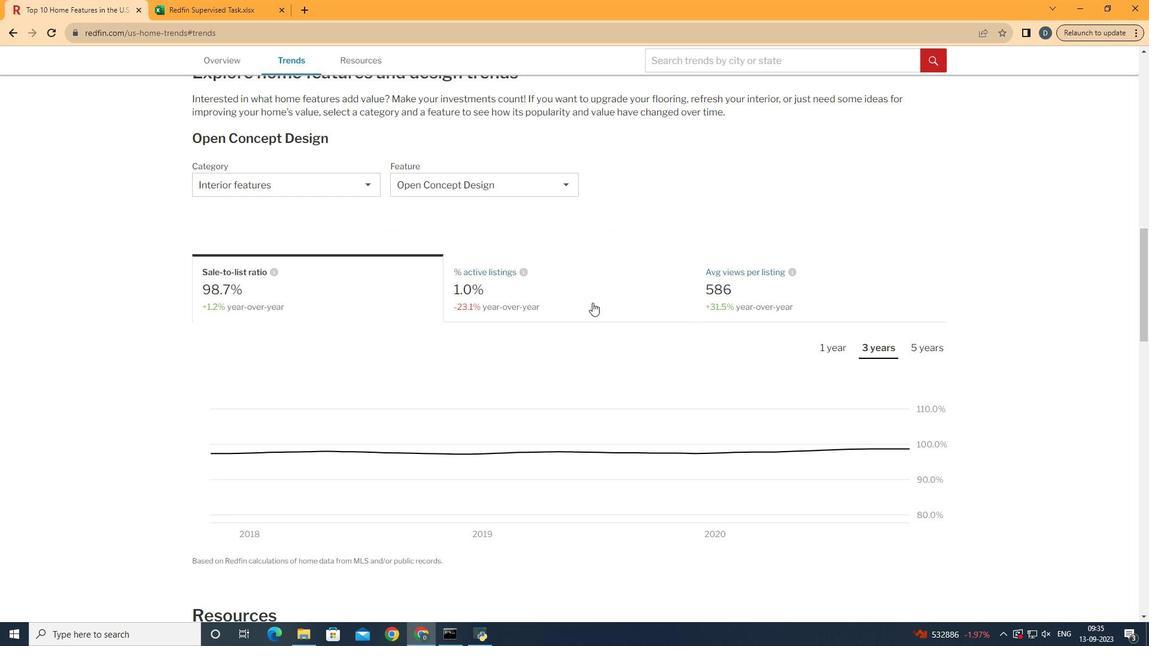 
Action: Mouse moved to (929, 349)
Screenshot: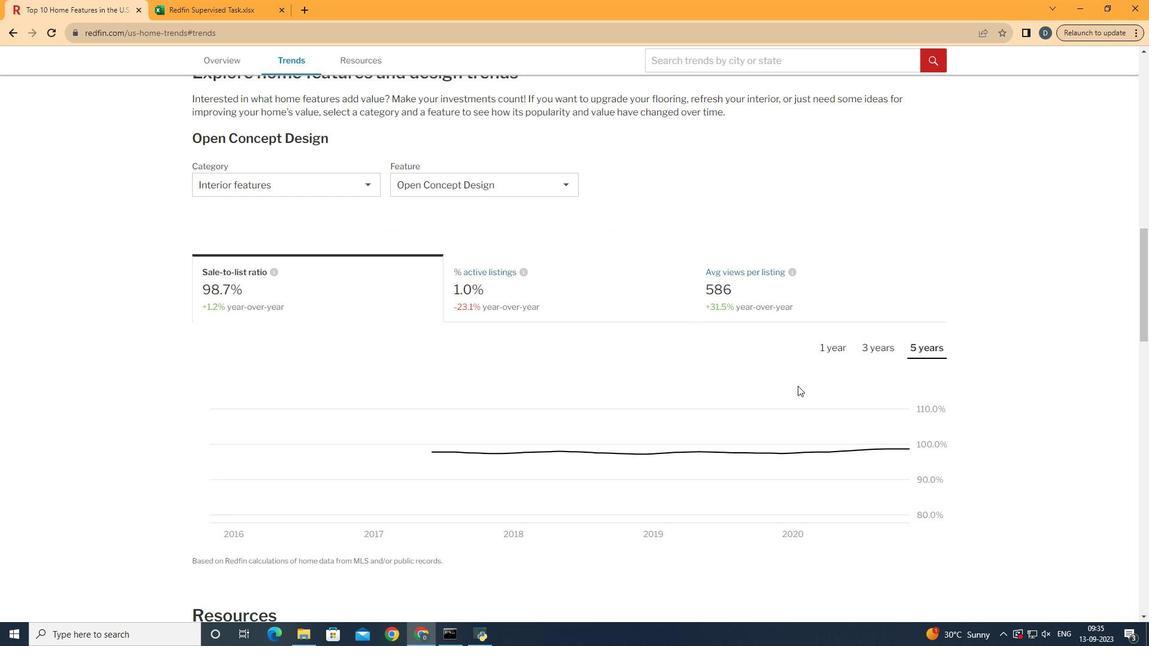 
Action: Mouse pressed left at (929, 349)
Screenshot: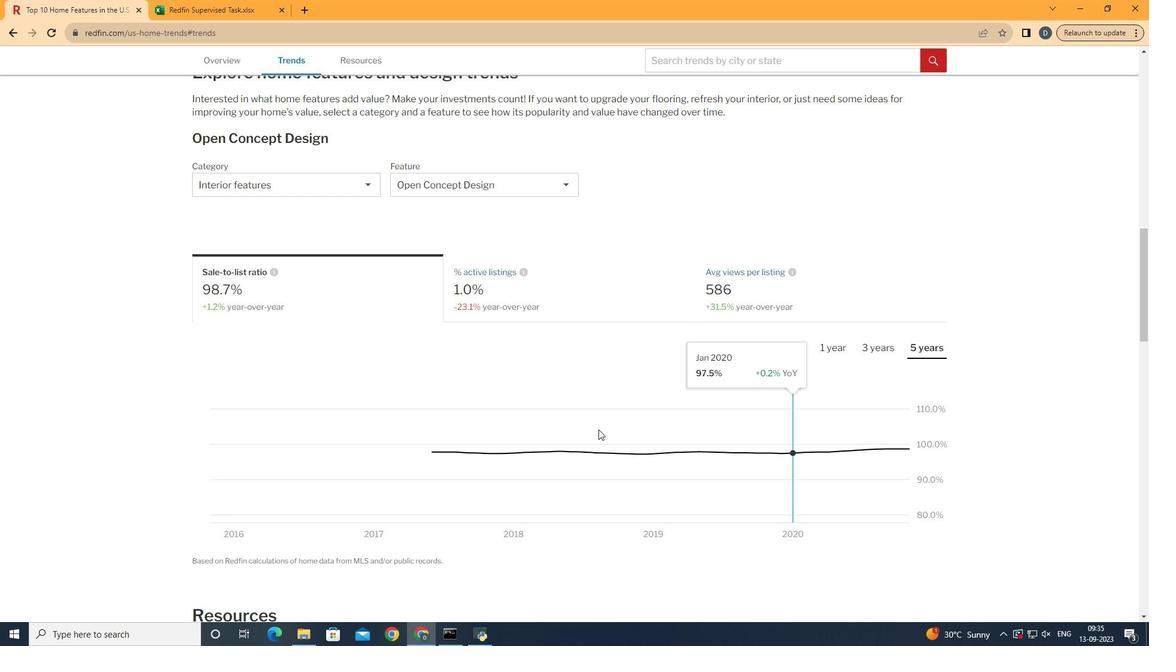 
Action: Mouse moved to (936, 452)
Screenshot: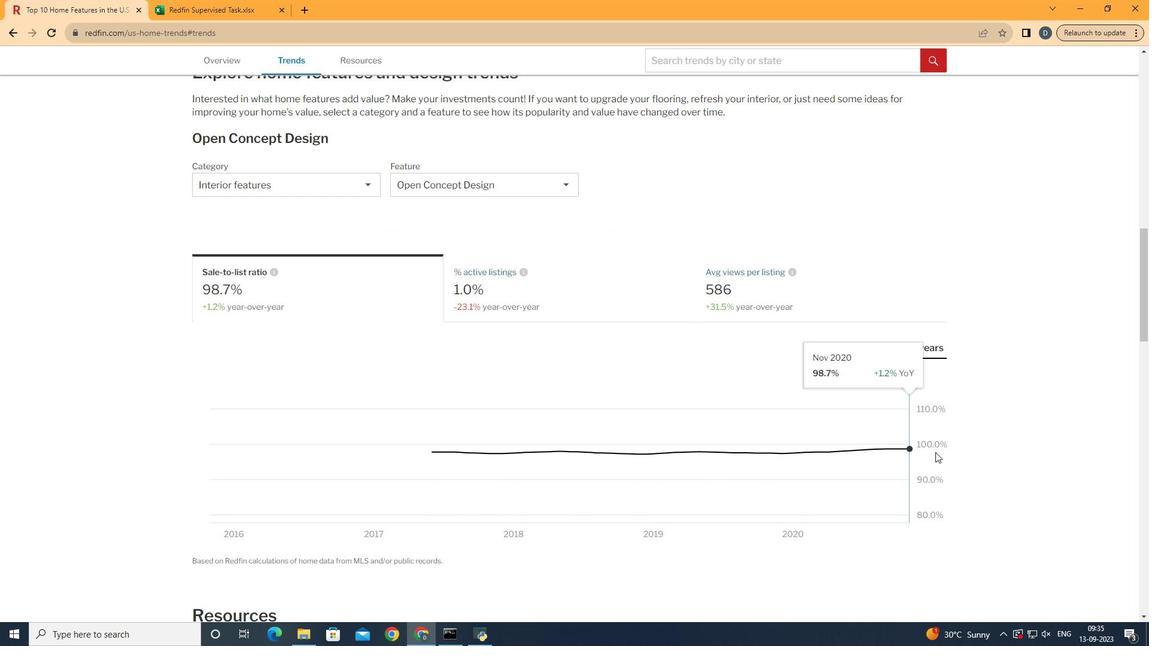 
